 Task: Create a task in Outlook to organize a team building event. Set the start date to August 12, 2023, the due date to September 12, 2023, and priority to High. Include detailed instructions and attach the 'teambuild.ppt' file.
Action: Mouse moved to (18, 158)
Screenshot: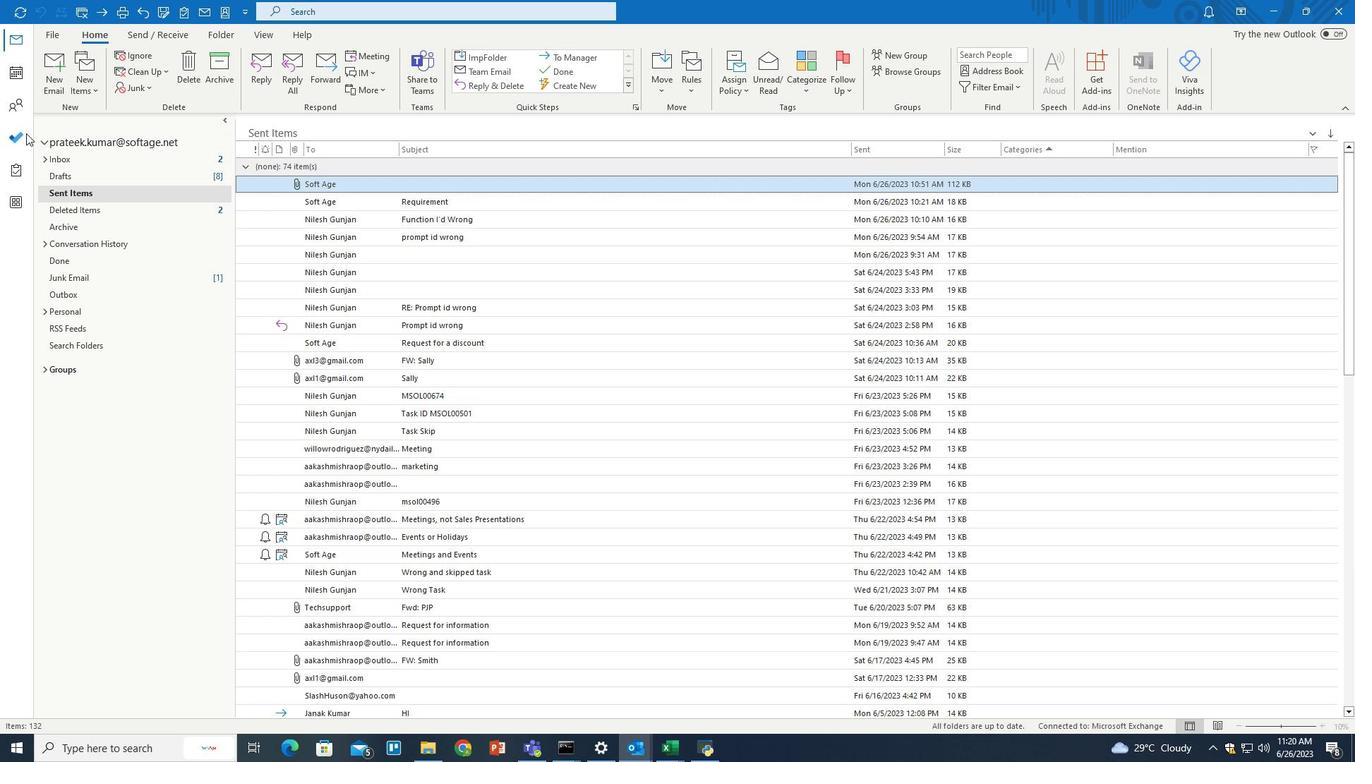 
Action: Mouse pressed left at (18, 158)
Screenshot: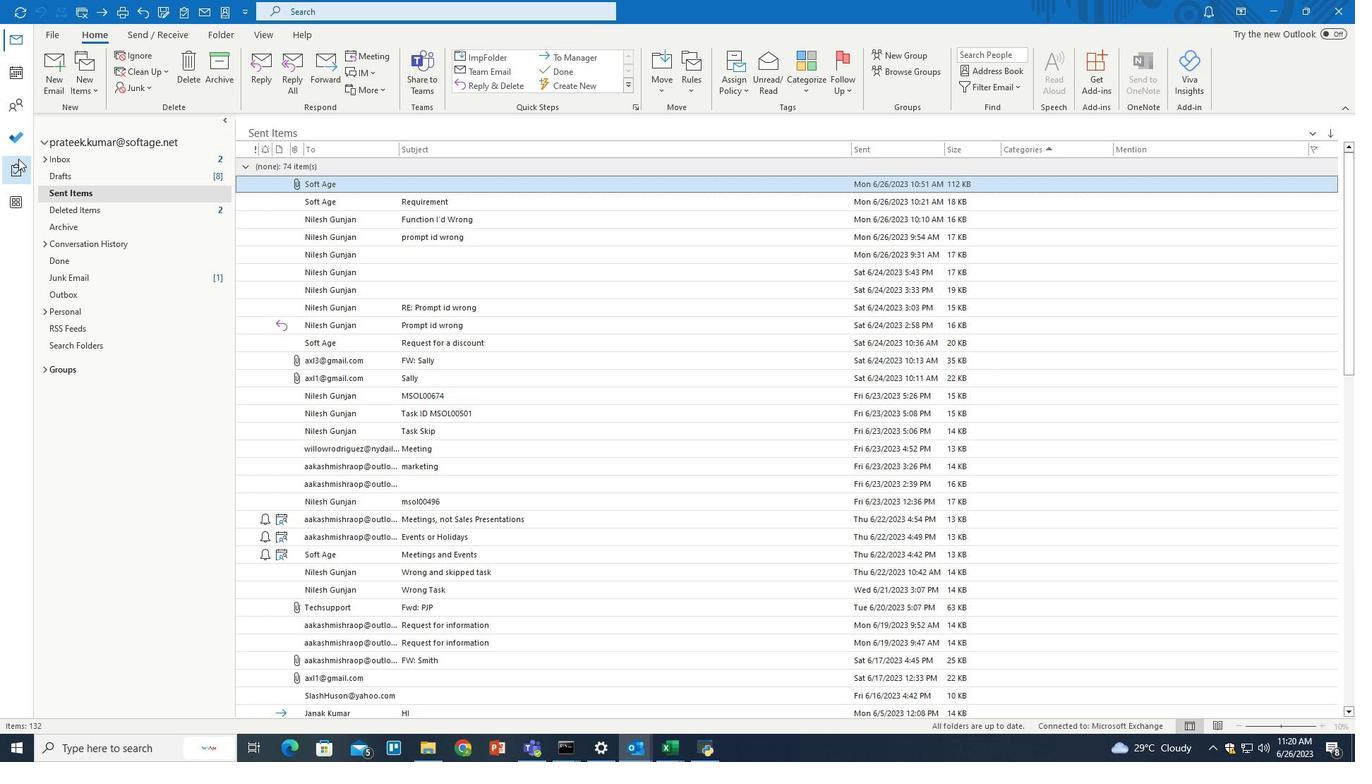 
Action: Mouse moved to (47, 64)
Screenshot: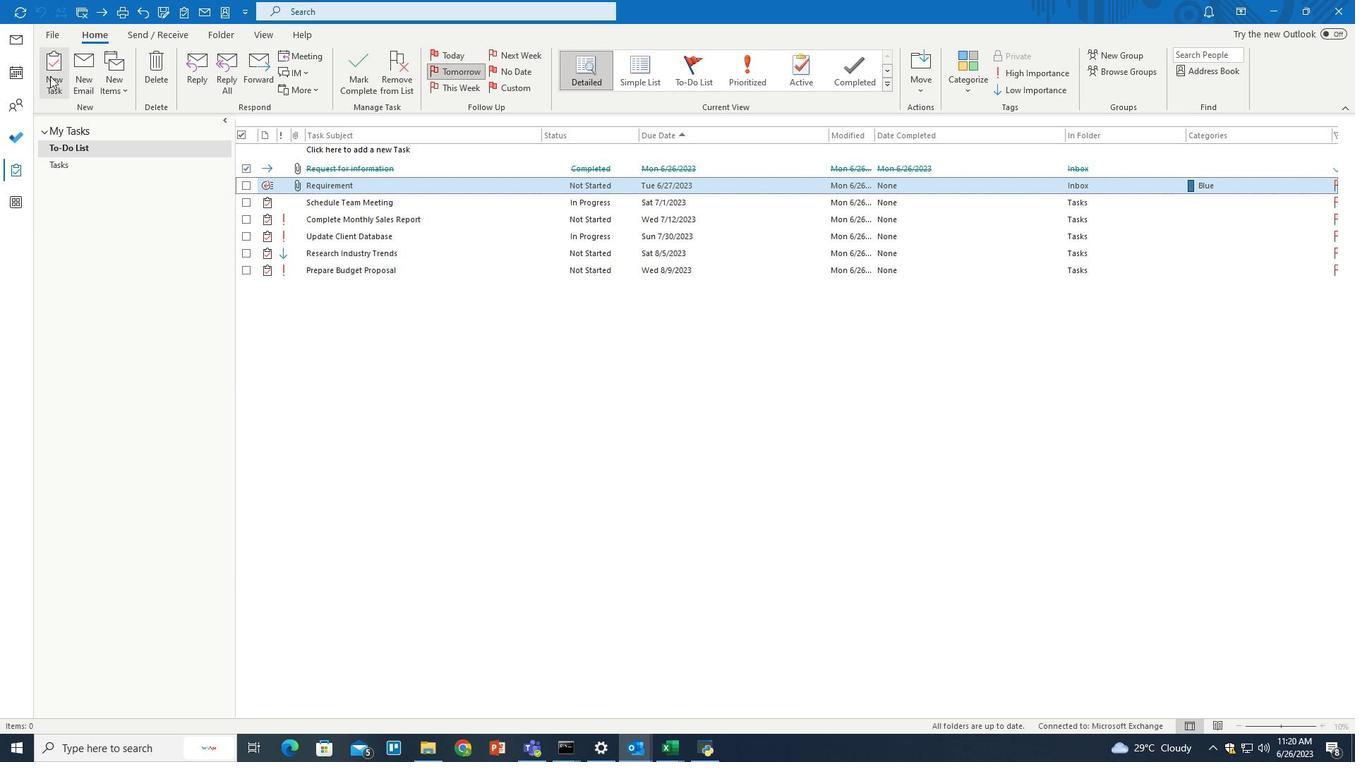 
Action: Mouse pressed left at (47, 64)
Screenshot: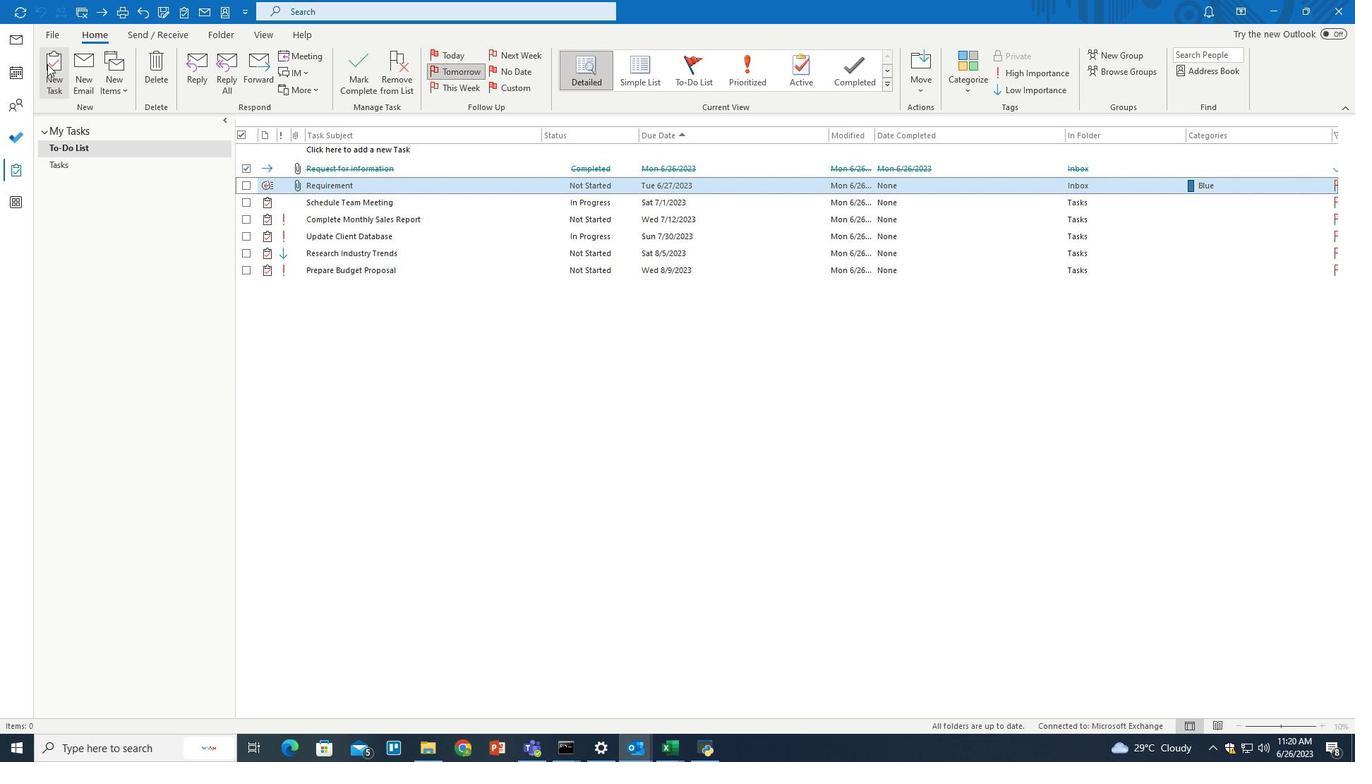 
Action: Mouse moved to (124, 145)
Screenshot: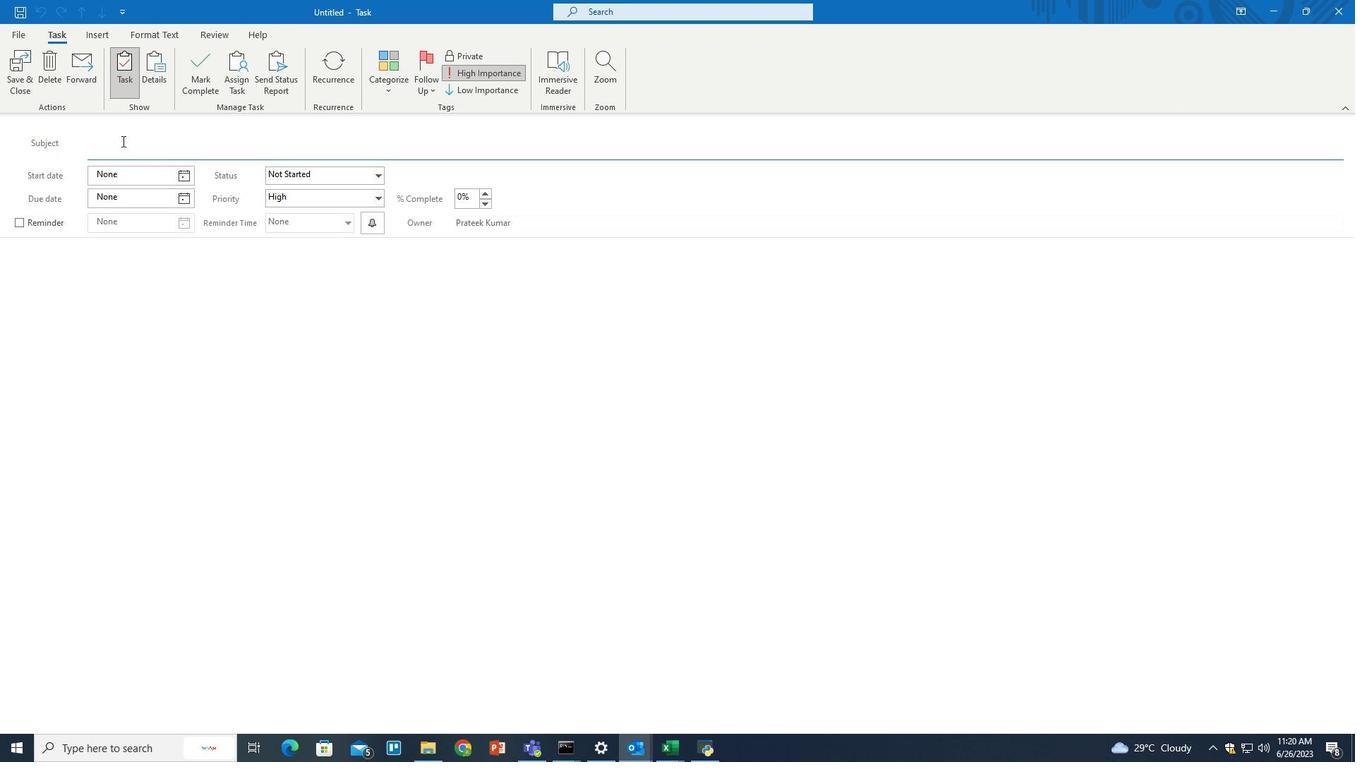 
Action: Mouse pressed left at (124, 145)
Screenshot: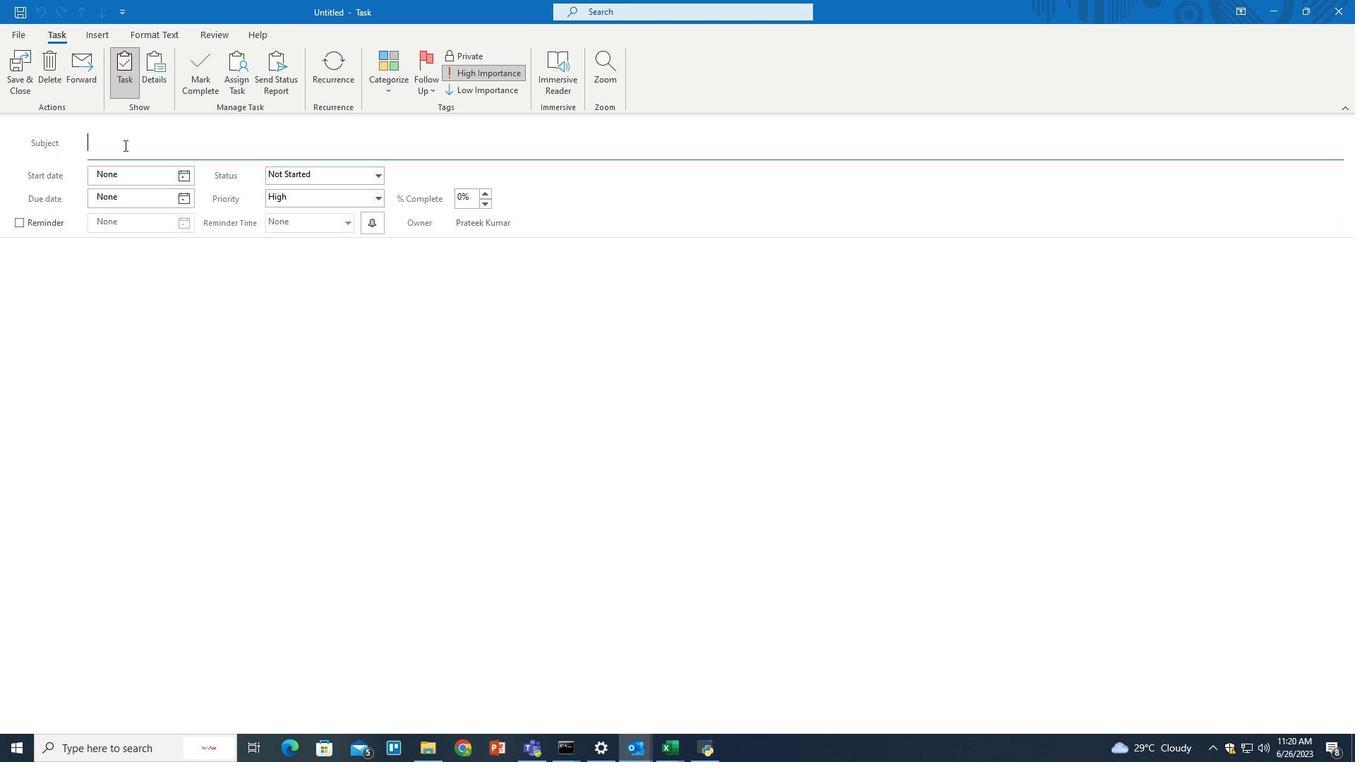 
Action: Mouse moved to (118, 147)
Screenshot: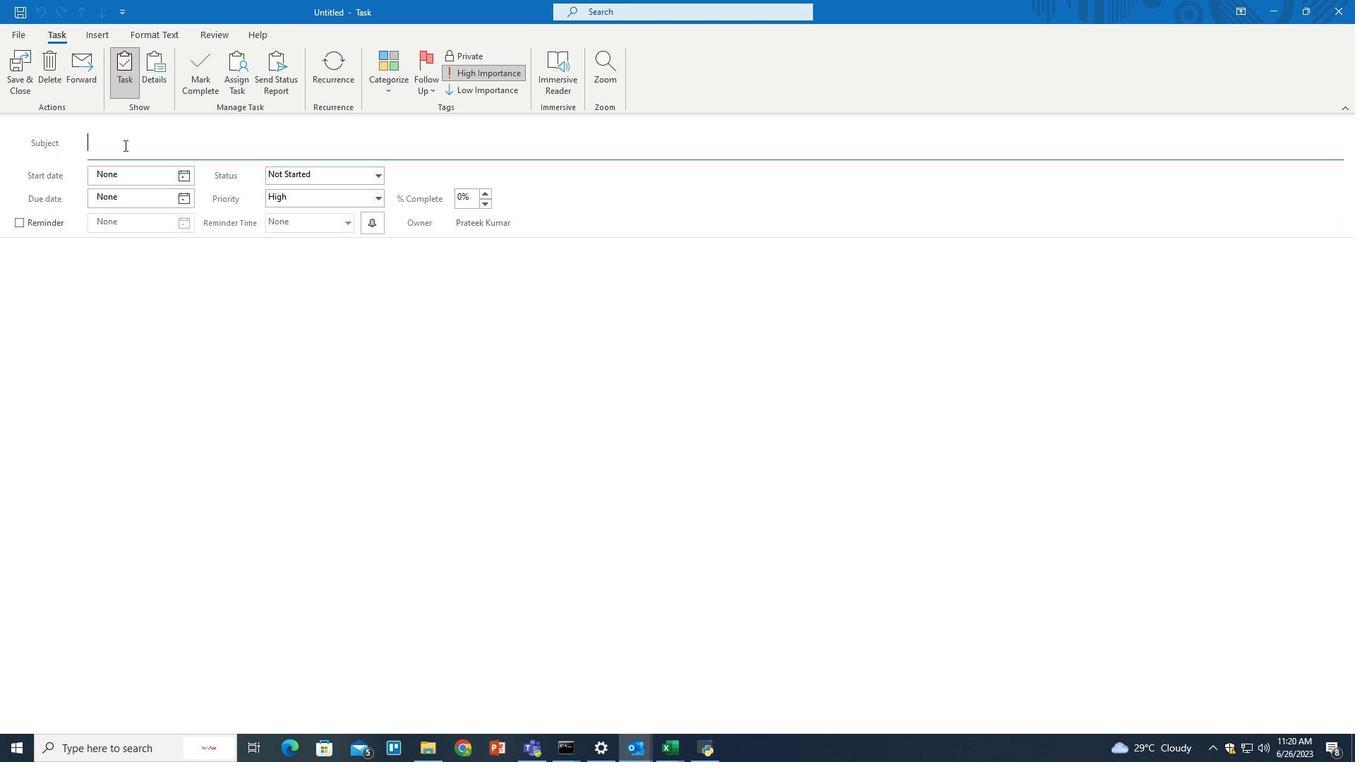 
Action: Key pressed <Key.shift>Organize<Key.space><Key.shift>Team<Key.space><Key.shift>Building<Key.space><Key.shift>Event
Screenshot: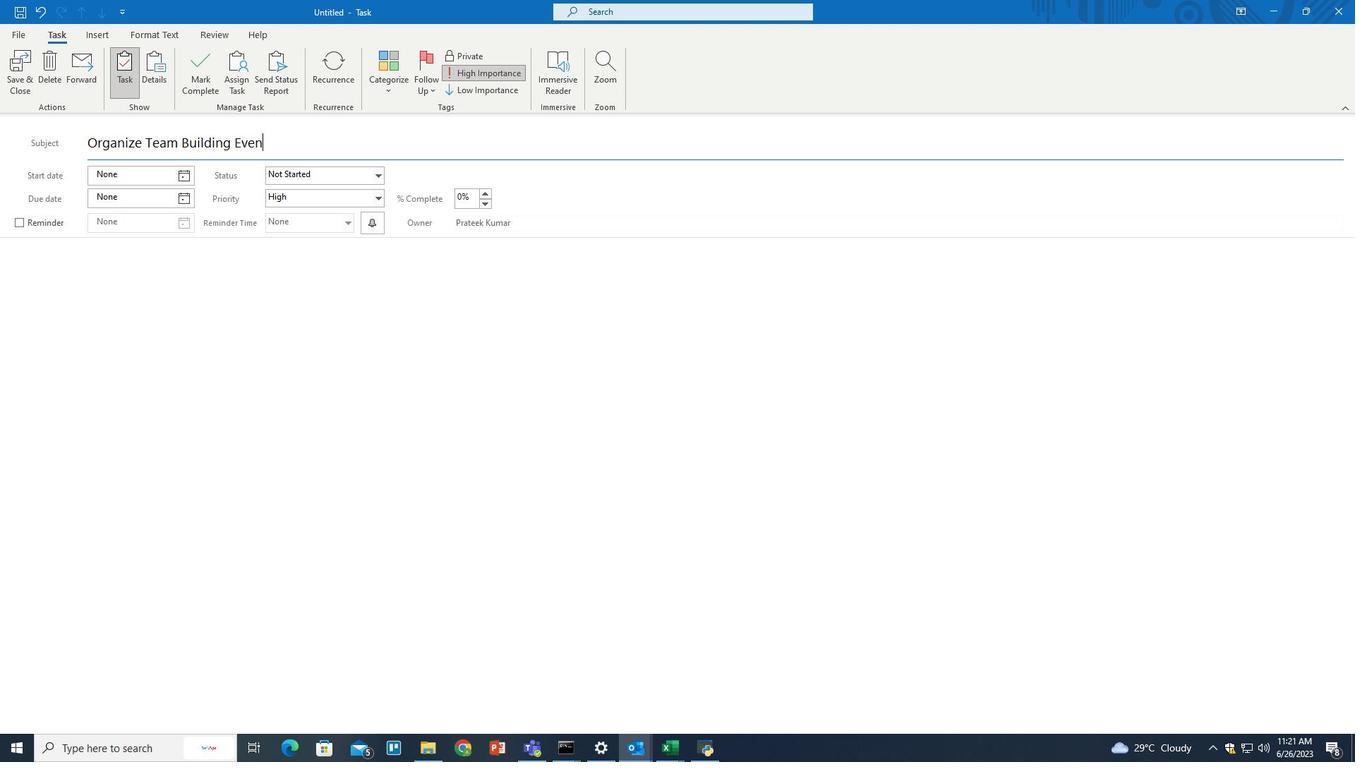 
Action: Mouse moved to (140, 278)
Screenshot: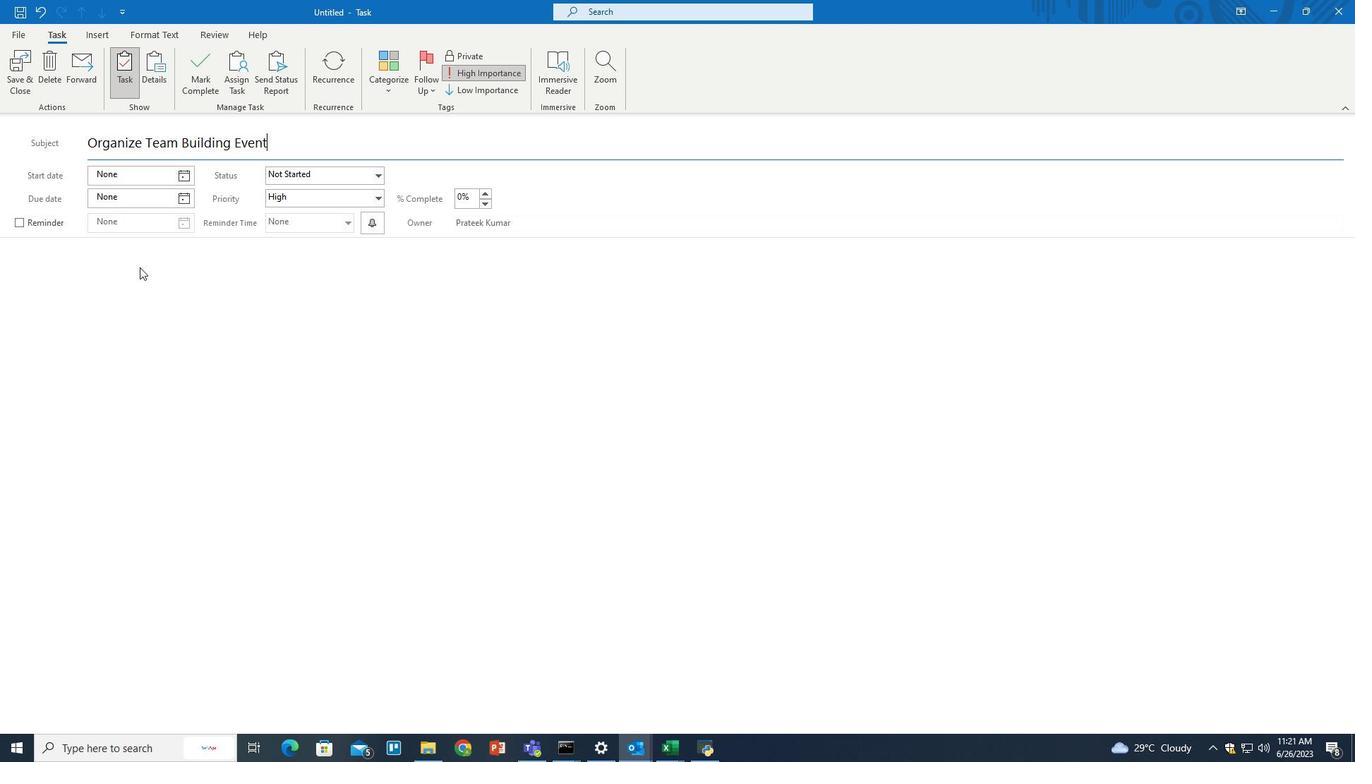 
Action: Mouse pressed left at (140, 278)
Screenshot: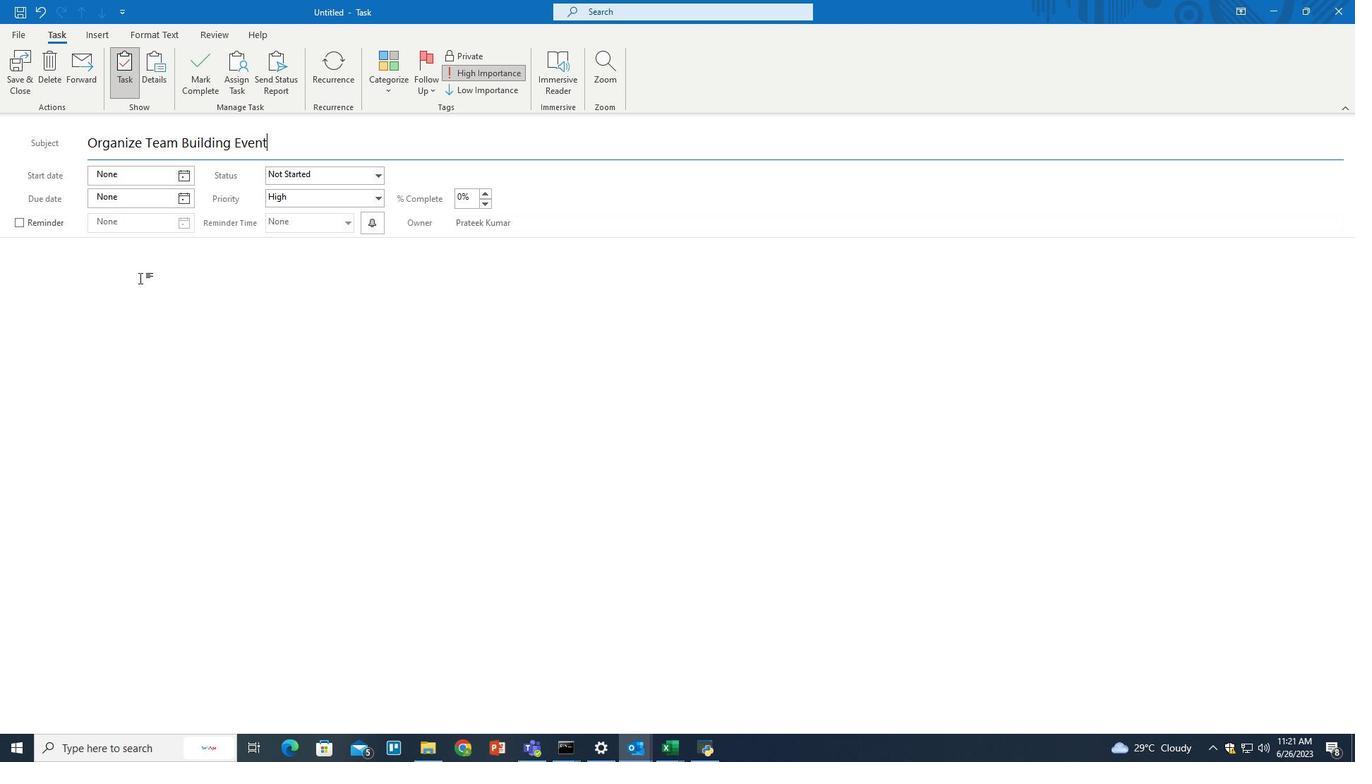 
Action: Key pressed <Key.shift>Plan<Key.space>and<Key.space>execute<Key.space>a<Key.space>team<Key.space>building<Key.space>event<Key.space>to<Key.space>foster<Key.space>camaraderie<Key.space>and<Key.space>collaboration<Key.space>among<Key.space>team<Key.space>members.<Key.space><Key.shift>Research<Key.space>an<Key.backspace>ctivities,<Key.space>book<Key.space>venue,<Key.space>and<Key.space>communicate<Key.space>event<Key.space>details.
Screenshot: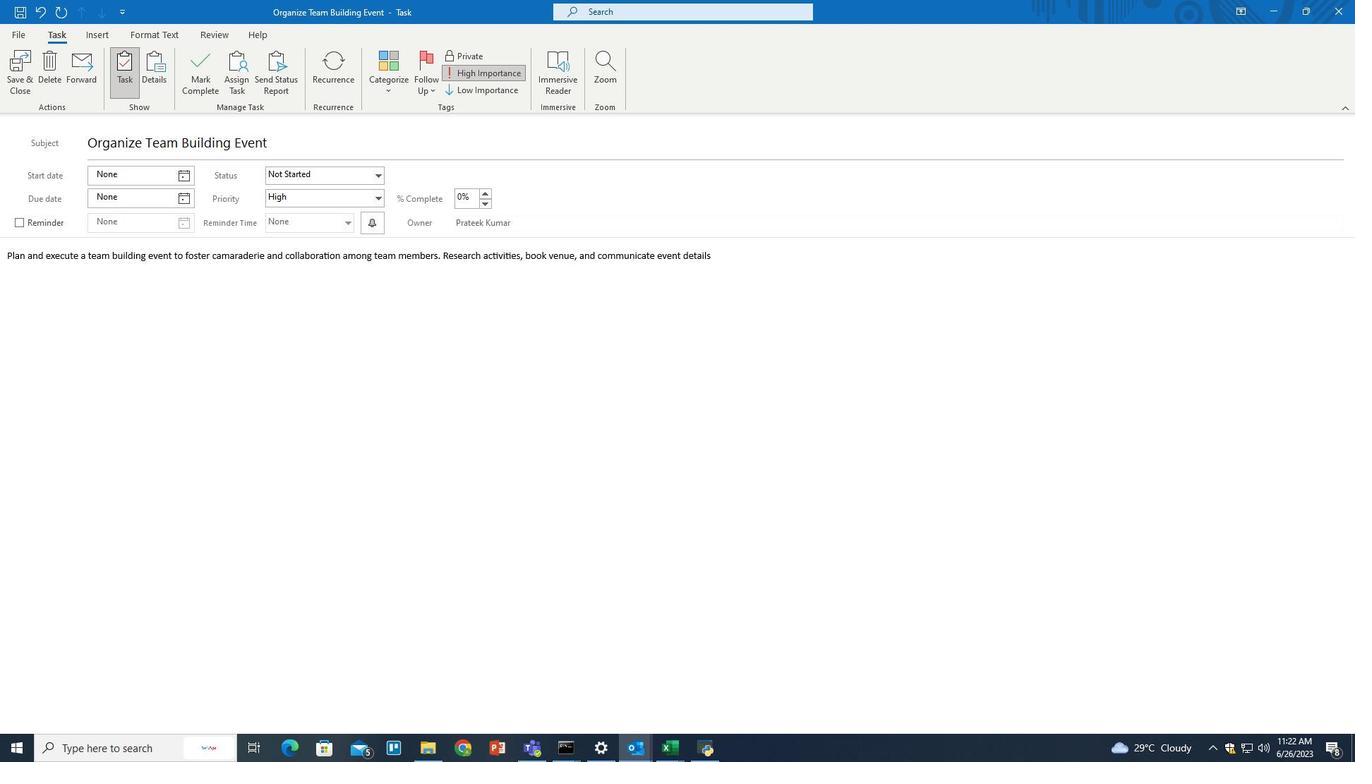 
Action: Mouse moved to (181, 175)
Screenshot: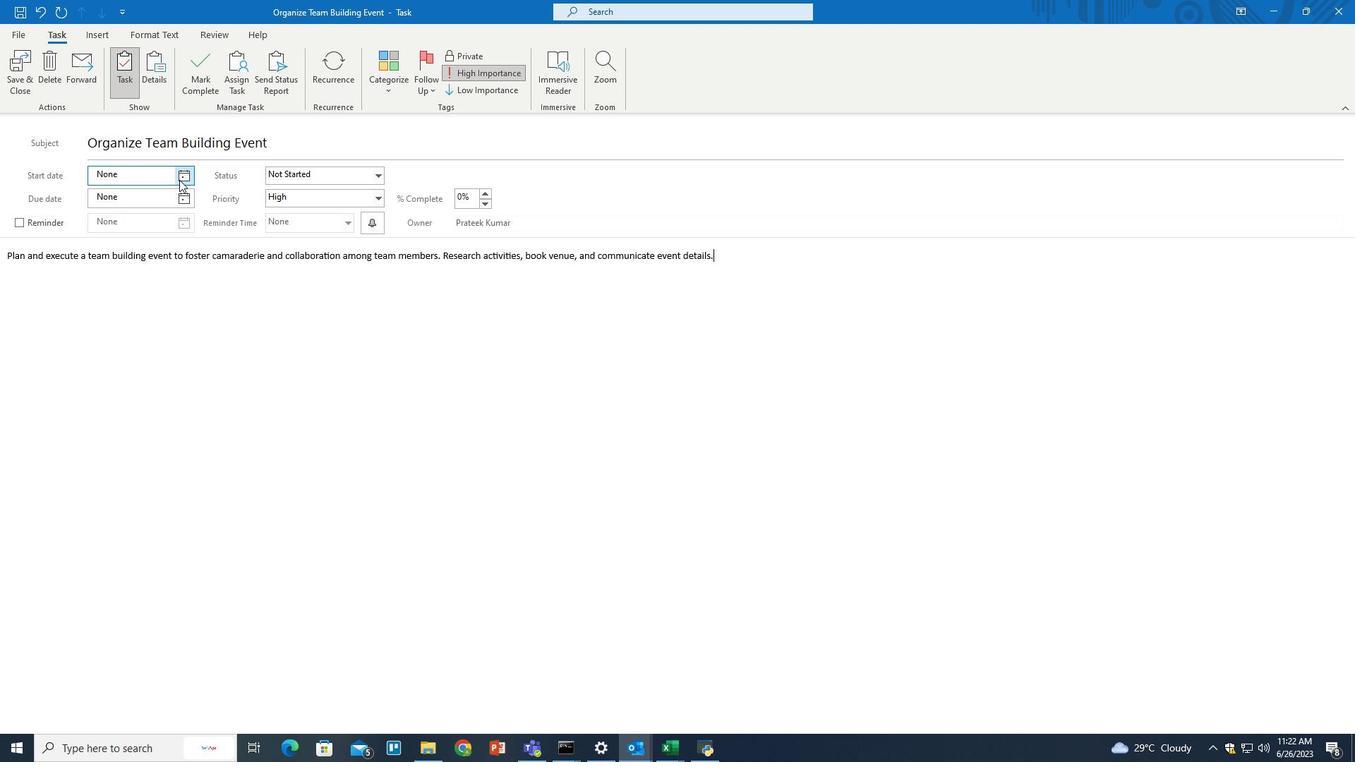 
Action: Mouse pressed left at (181, 175)
Screenshot: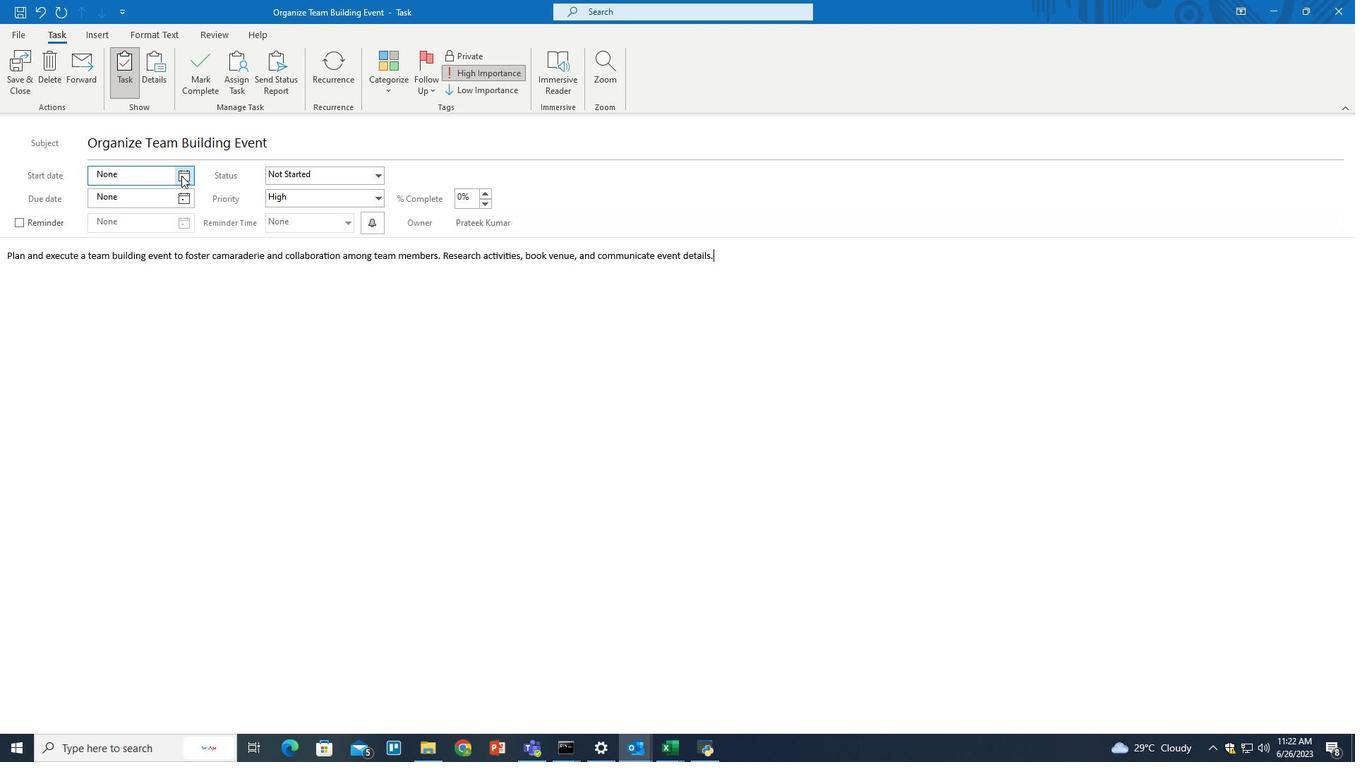 
Action: Mouse moved to (185, 197)
Screenshot: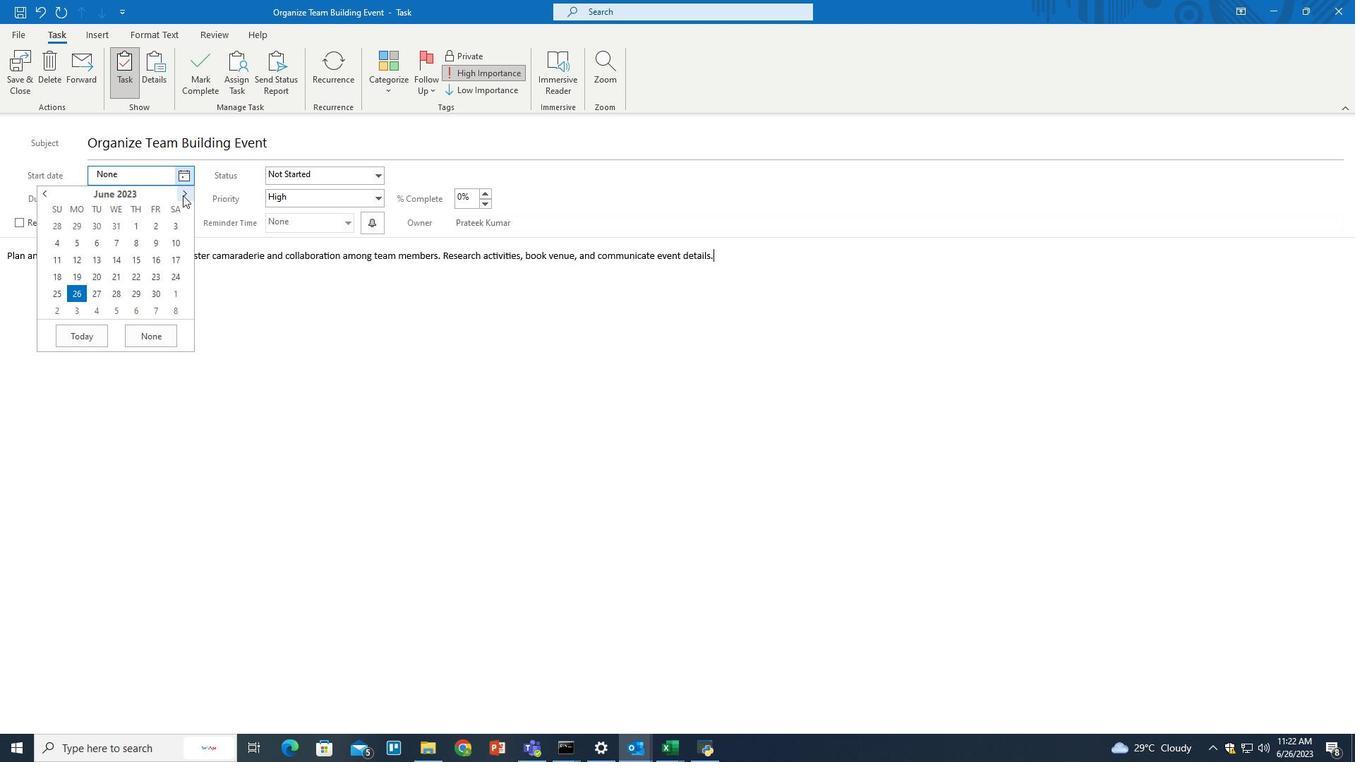 
Action: Mouse pressed left at (185, 197)
Screenshot: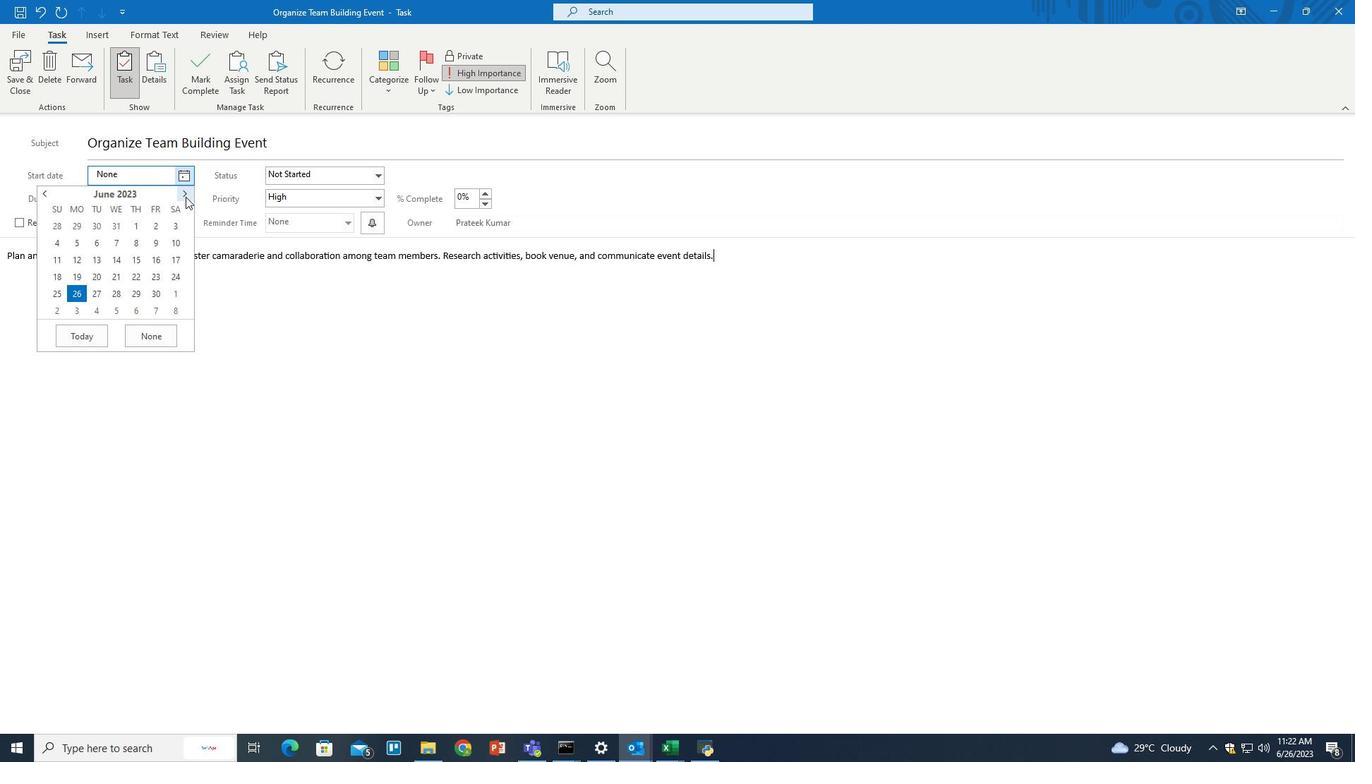 
Action: Mouse pressed left at (185, 197)
Screenshot: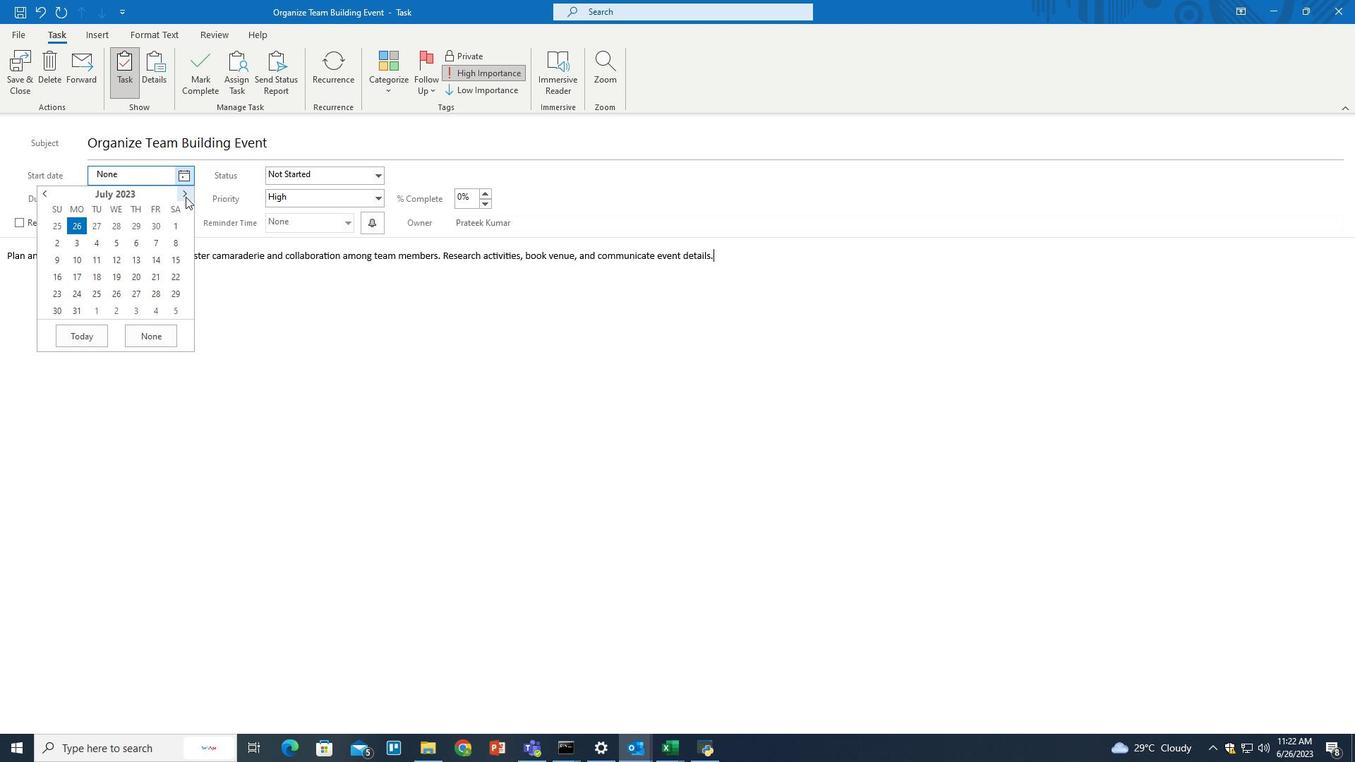 
Action: Mouse moved to (172, 239)
Screenshot: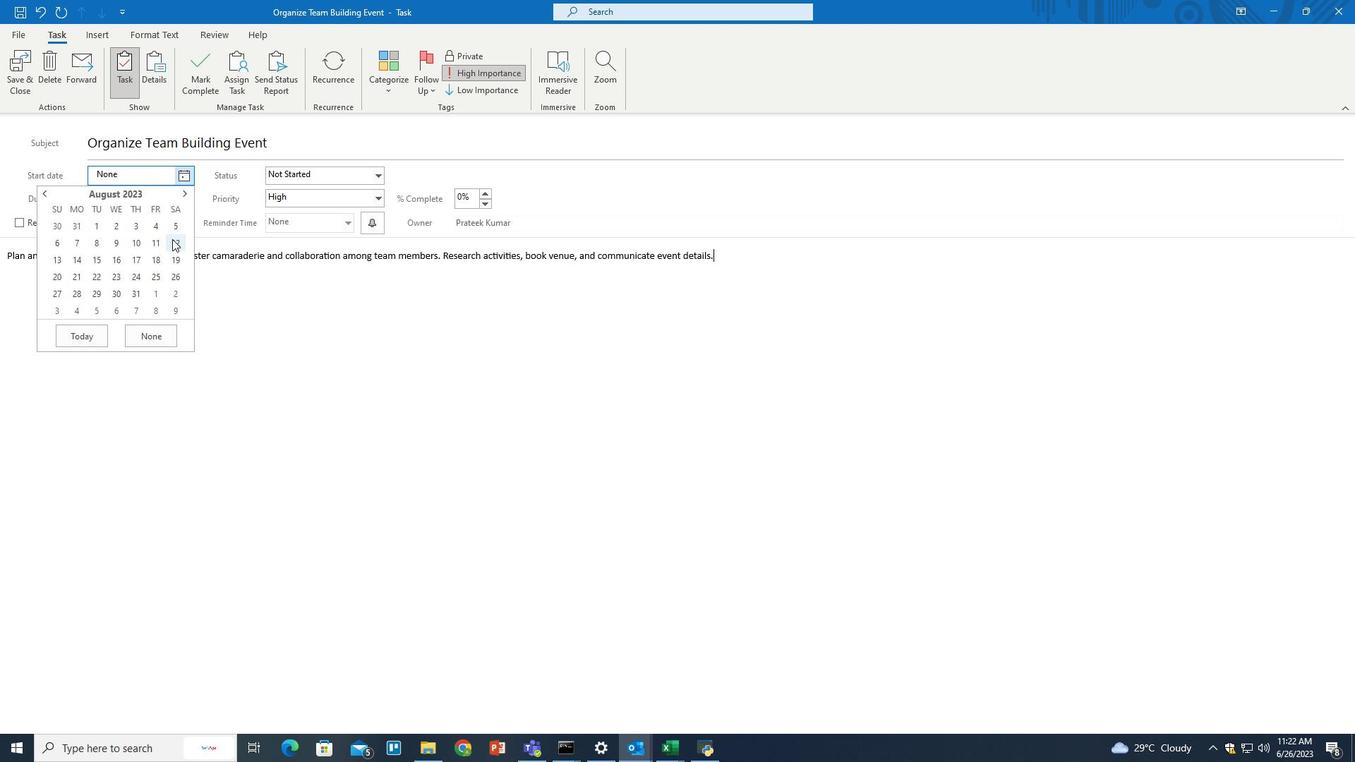 
Action: Mouse pressed left at (172, 239)
Screenshot: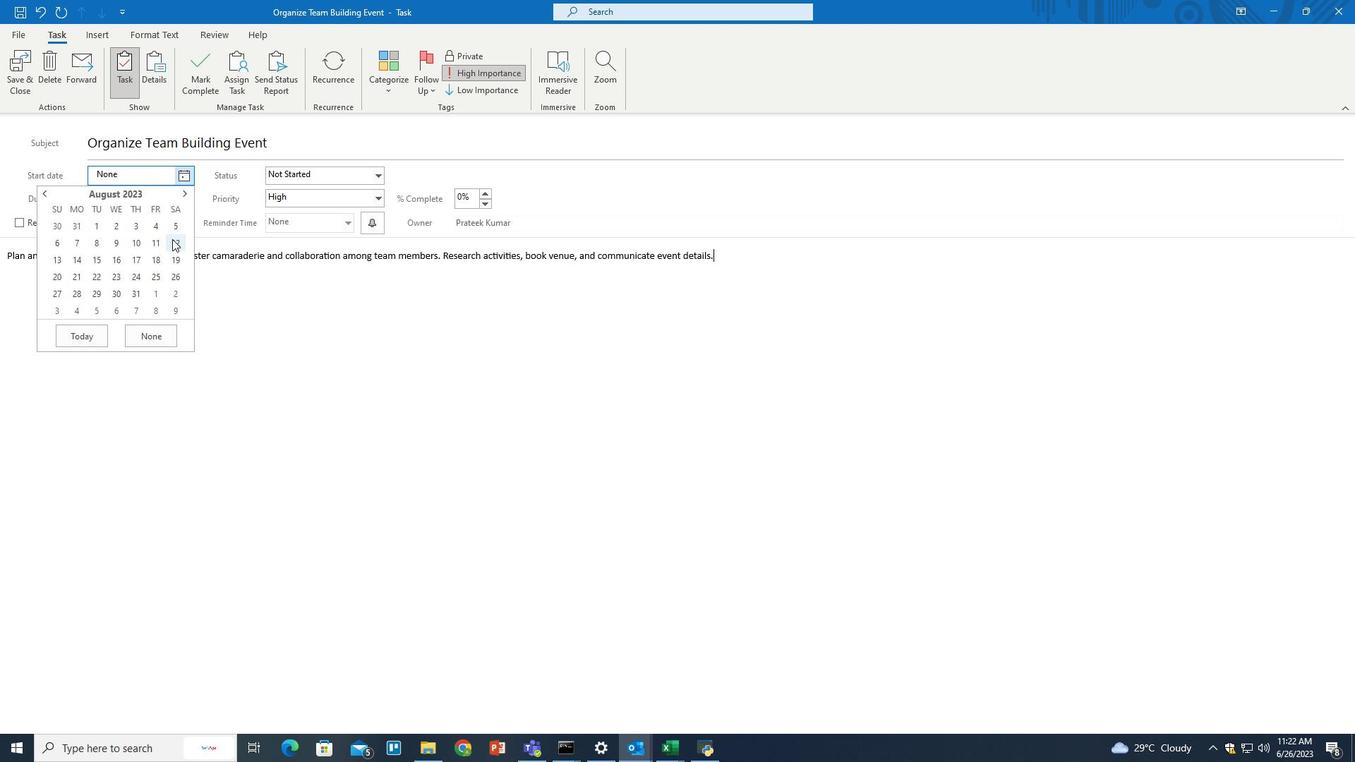 
Action: Mouse moved to (185, 198)
Screenshot: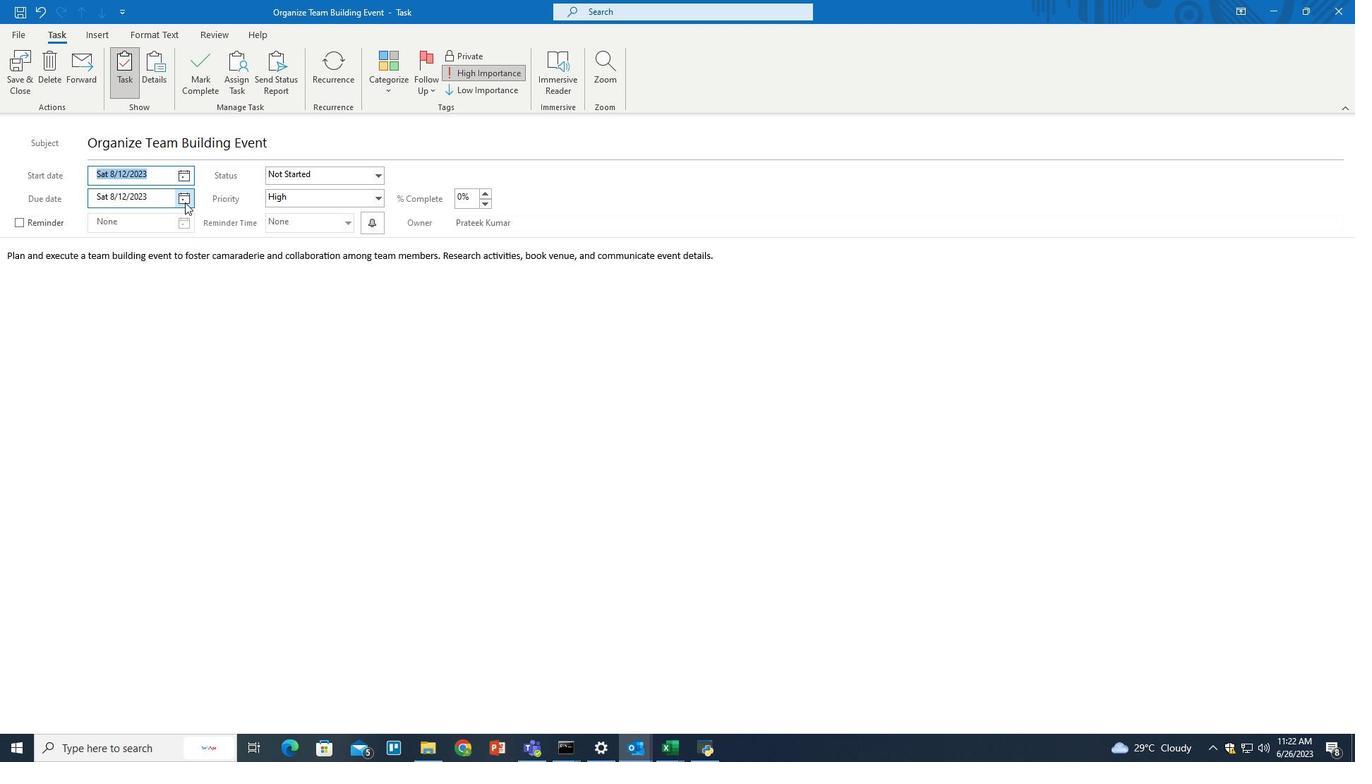 
Action: Mouse pressed left at (185, 198)
Screenshot: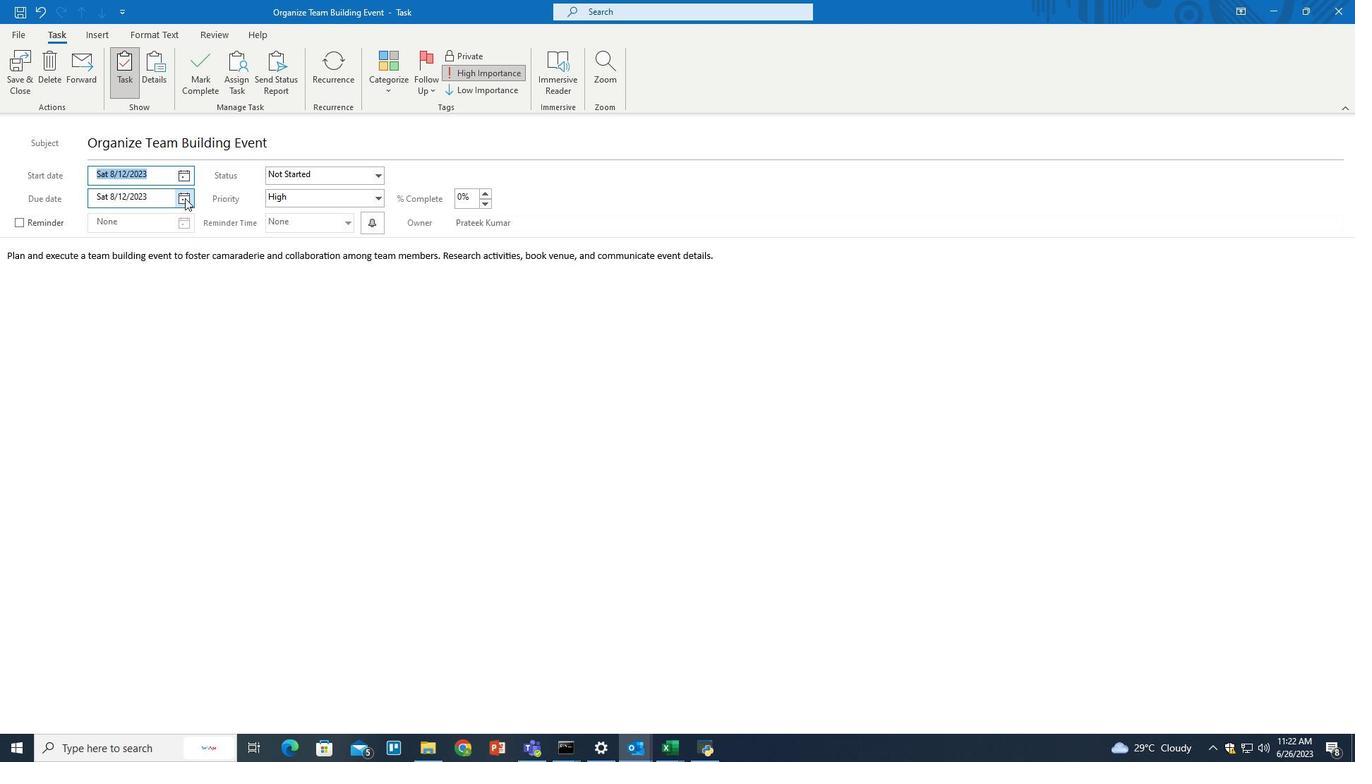 
Action: Mouse moved to (183, 220)
Screenshot: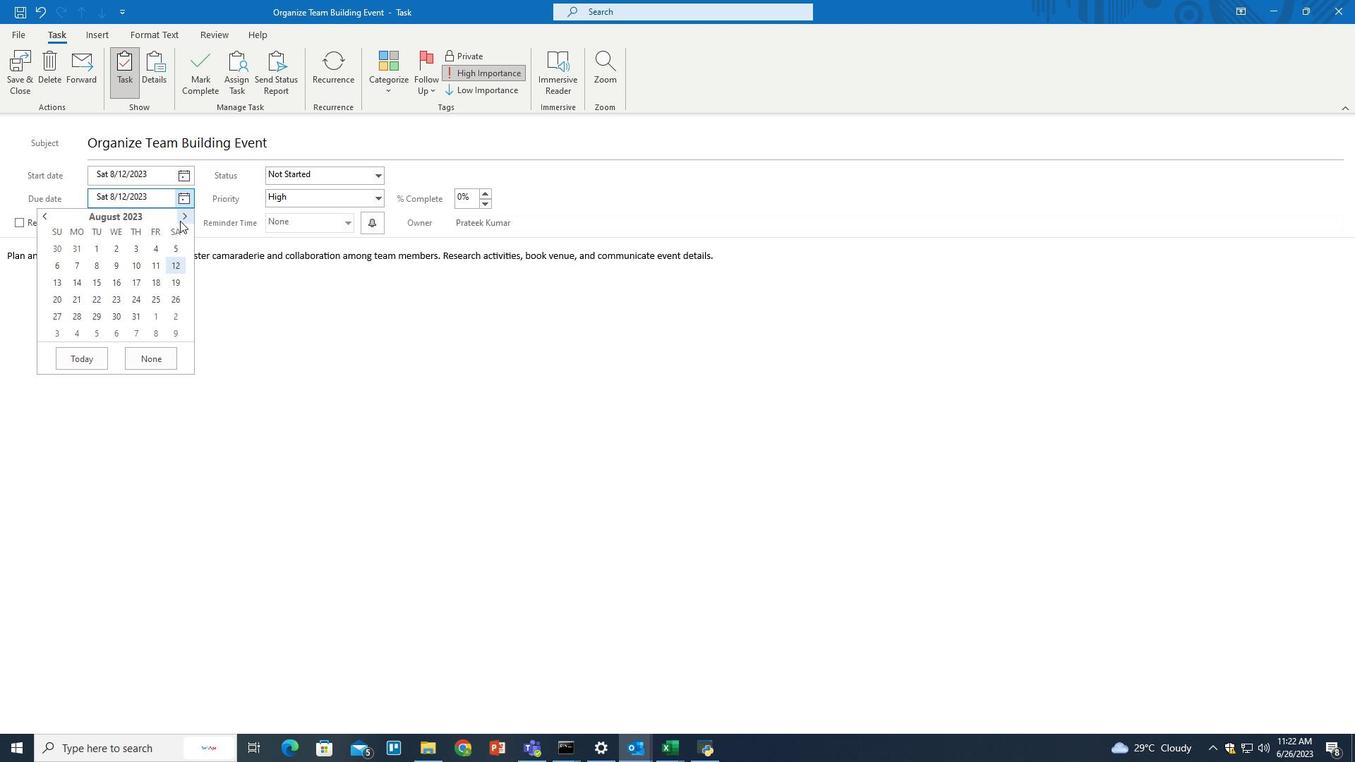
Action: Mouse pressed left at (183, 220)
Screenshot: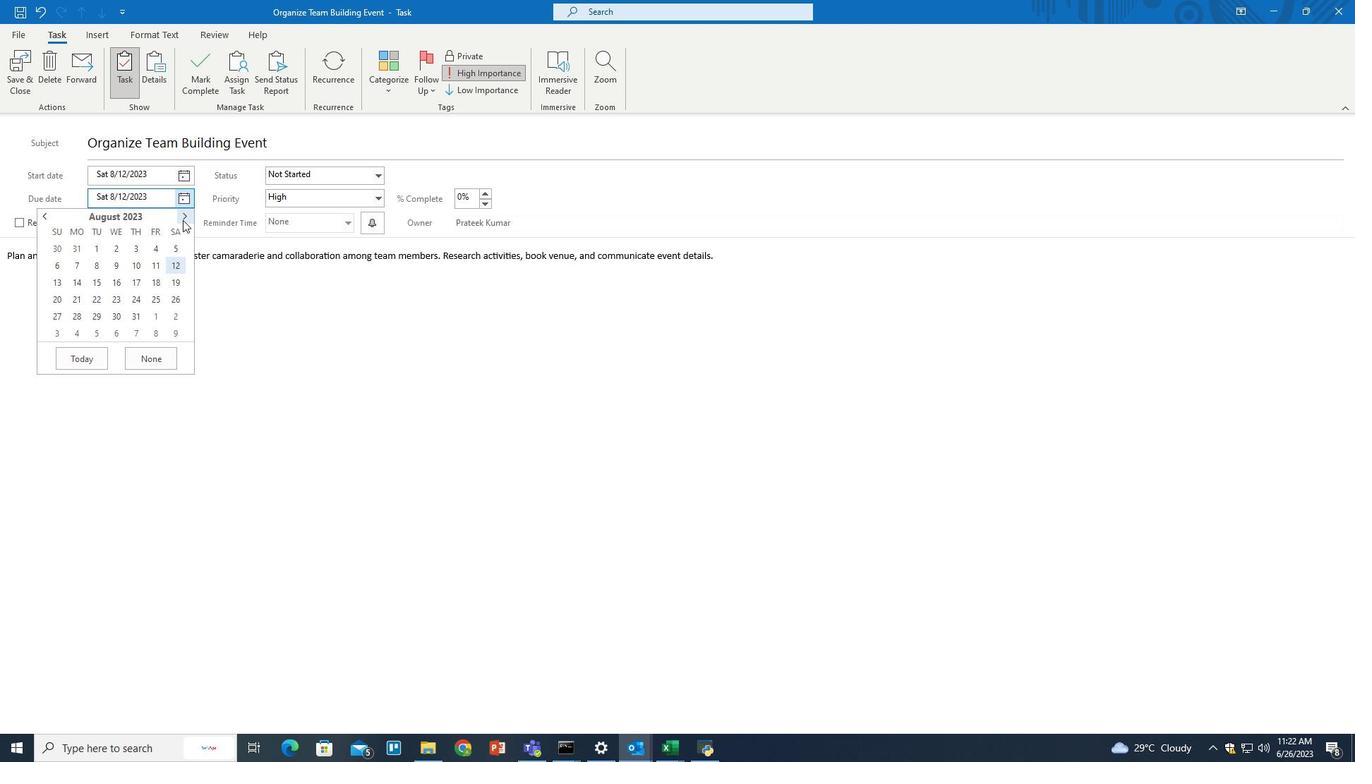 
Action: Mouse moved to (103, 280)
Screenshot: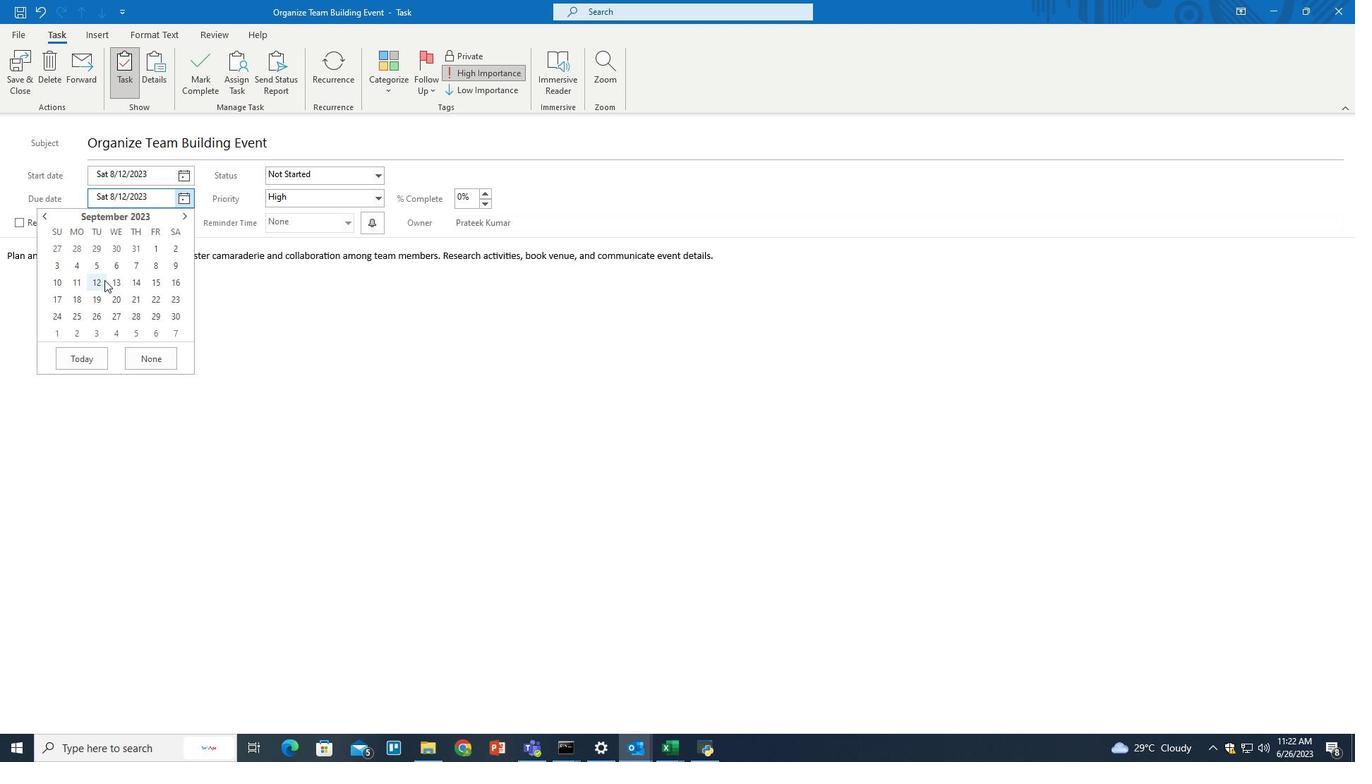 
Action: Mouse pressed left at (103, 280)
Screenshot: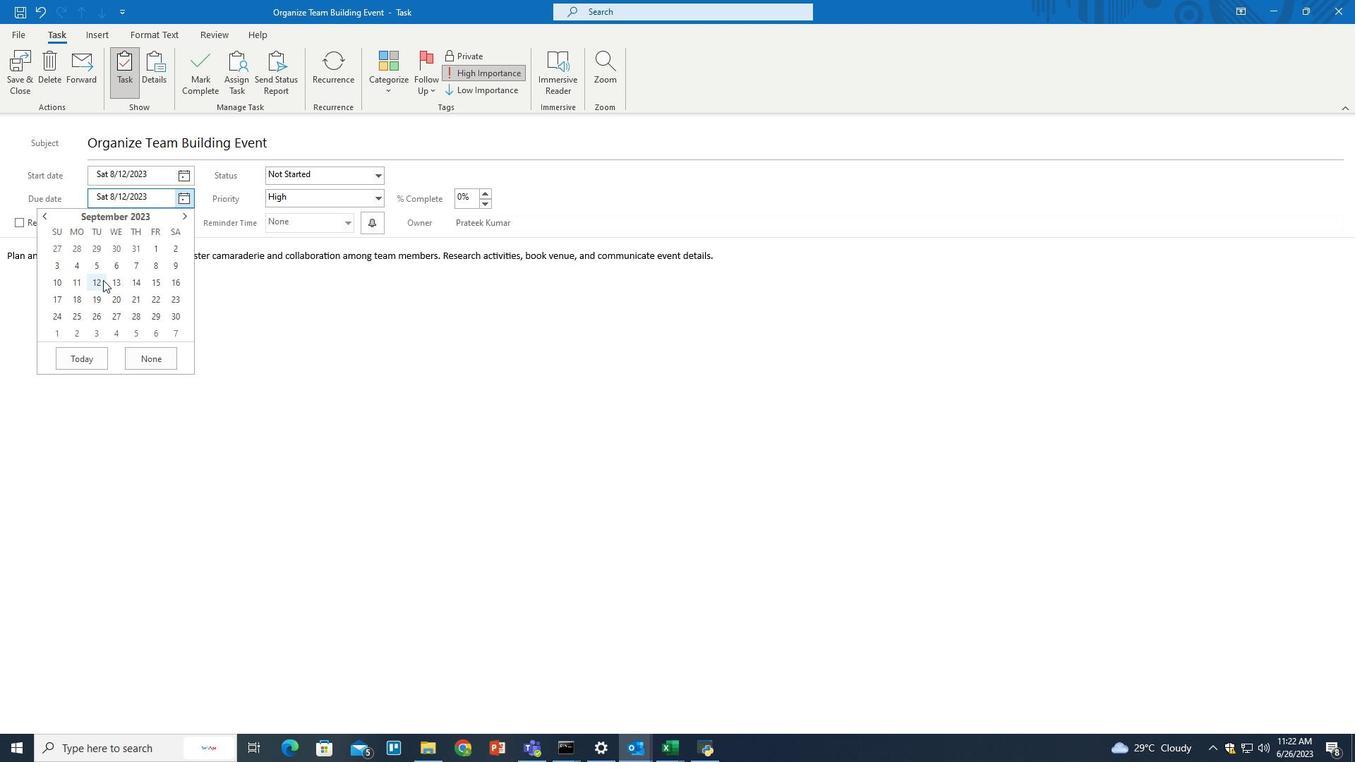 
Action: Mouse moved to (377, 200)
Screenshot: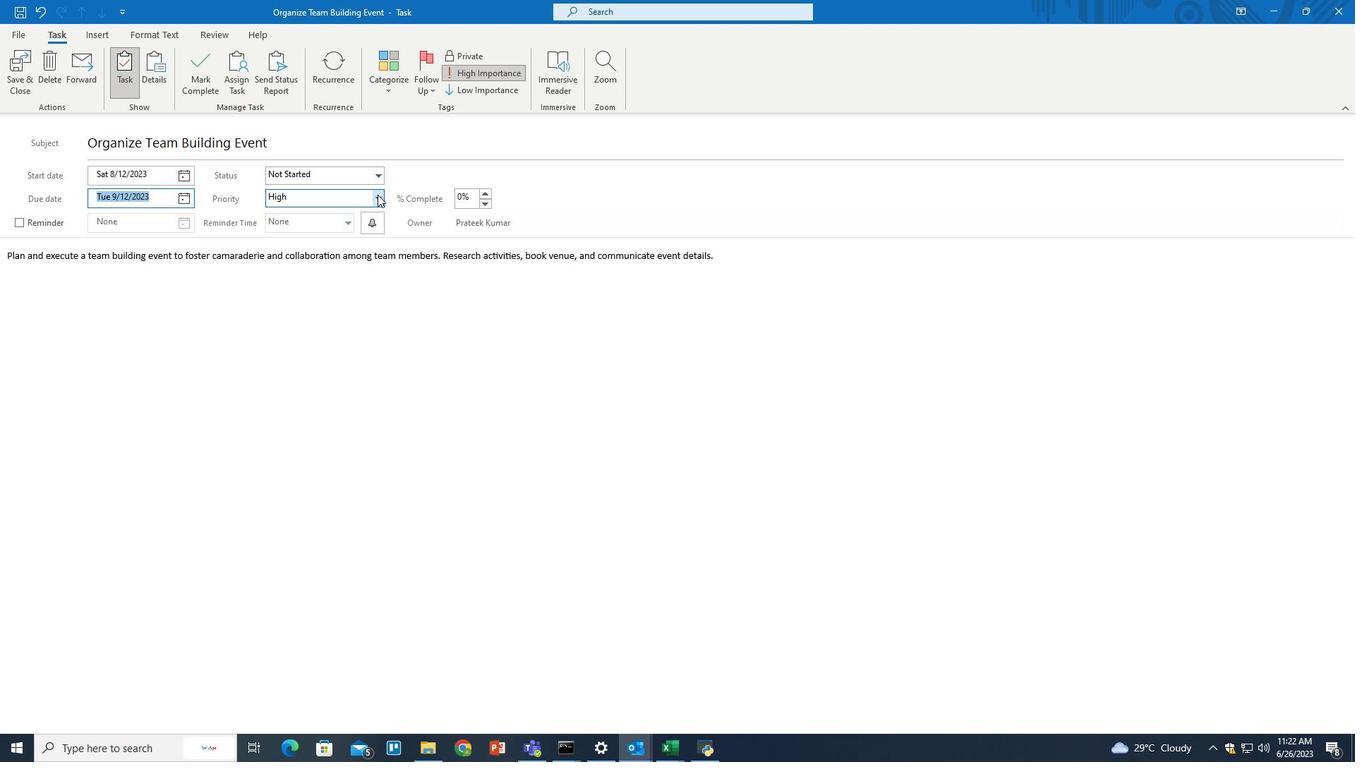 
Action: Mouse pressed left at (377, 200)
Screenshot: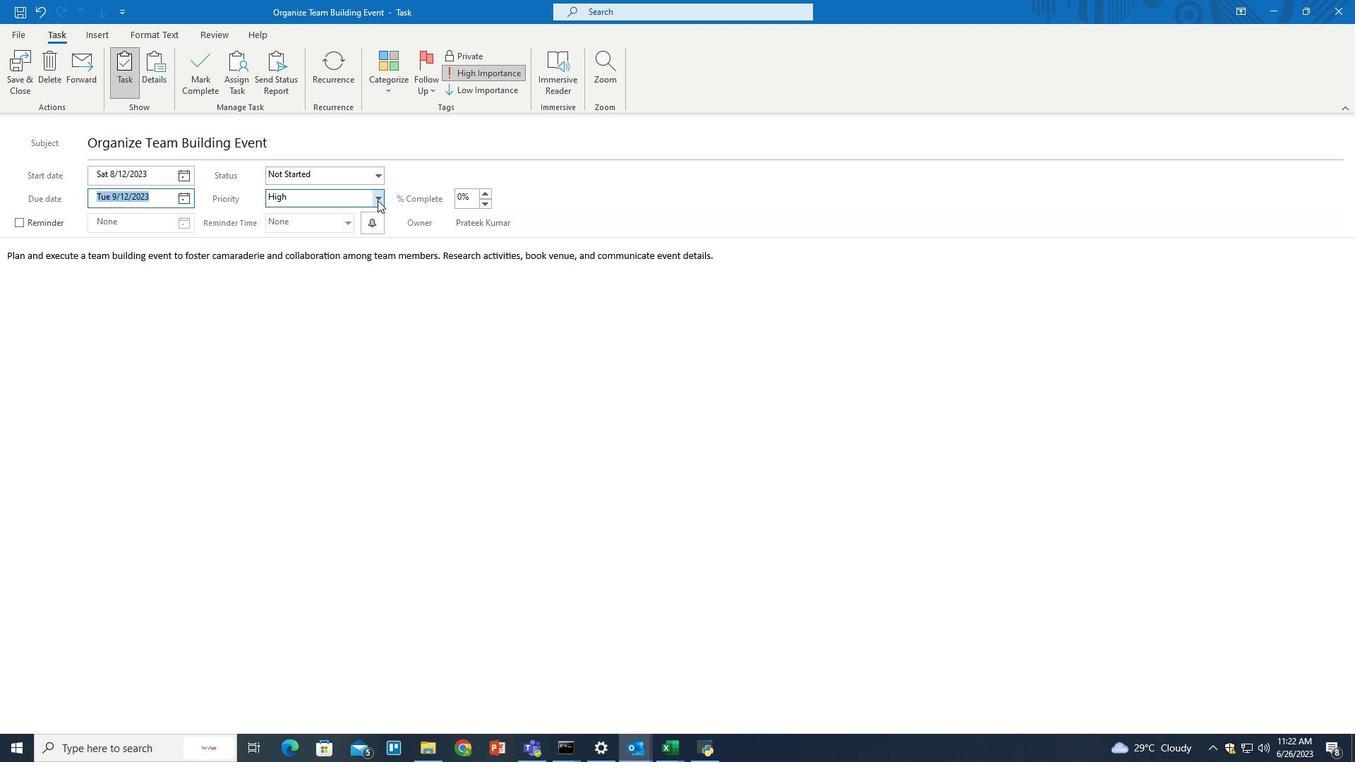 
Action: Mouse moved to (309, 231)
Screenshot: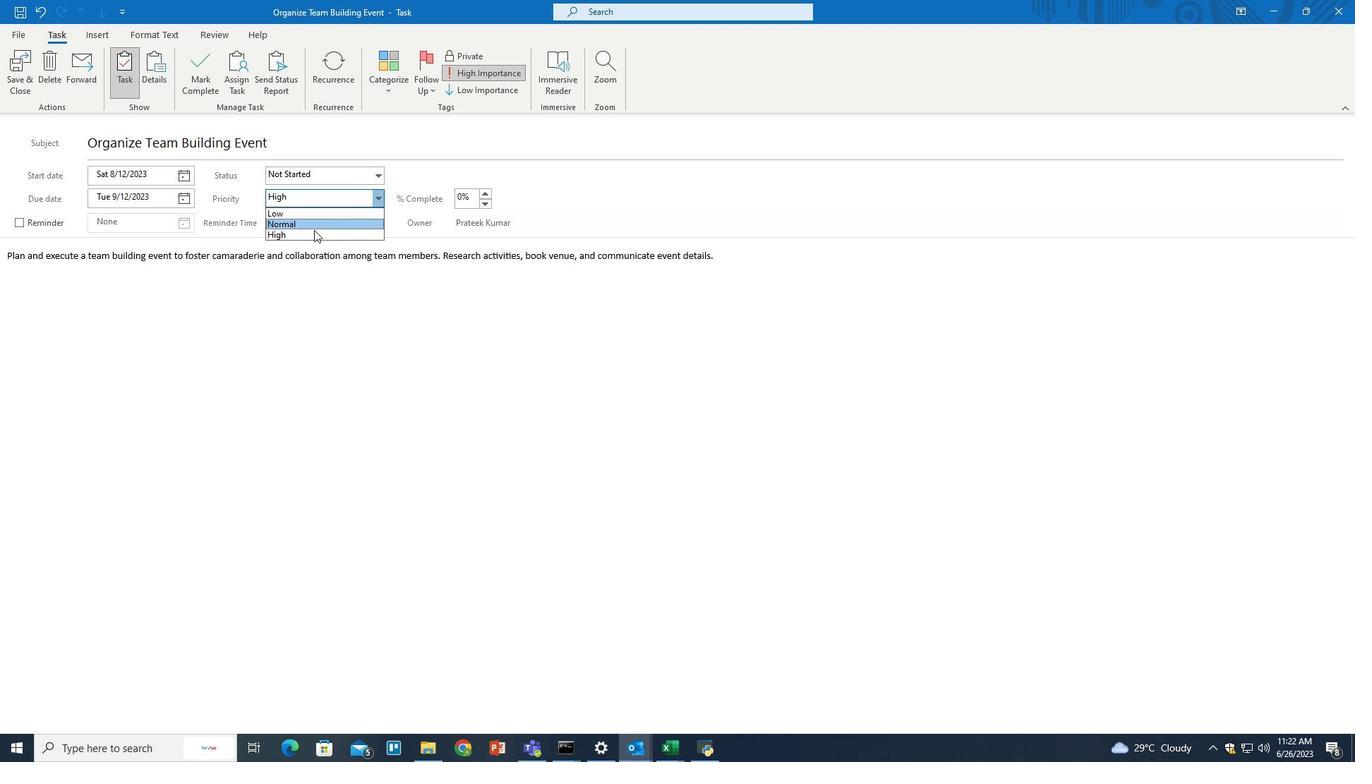 
Action: Mouse pressed left at (309, 231)
Screenshot: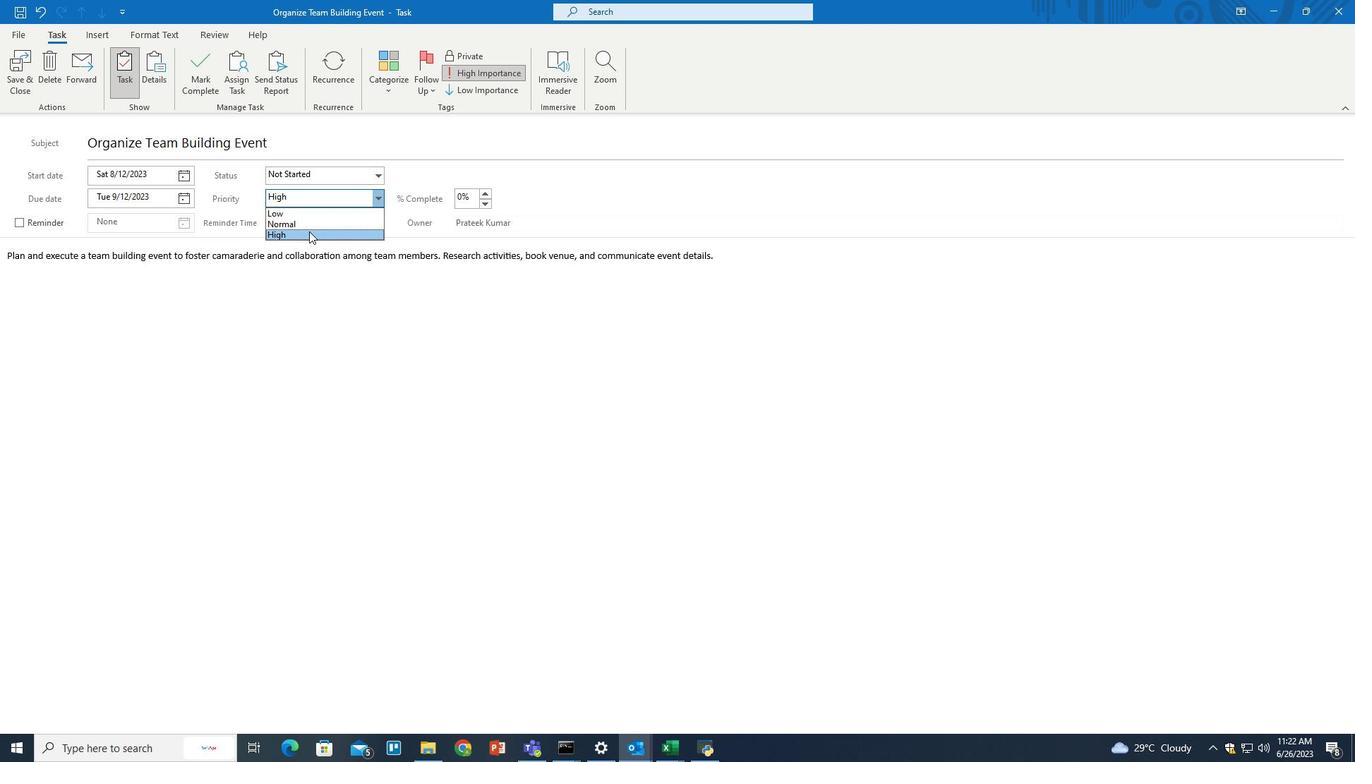 
Action: Mouse moved to (96, 34)
Screenshot: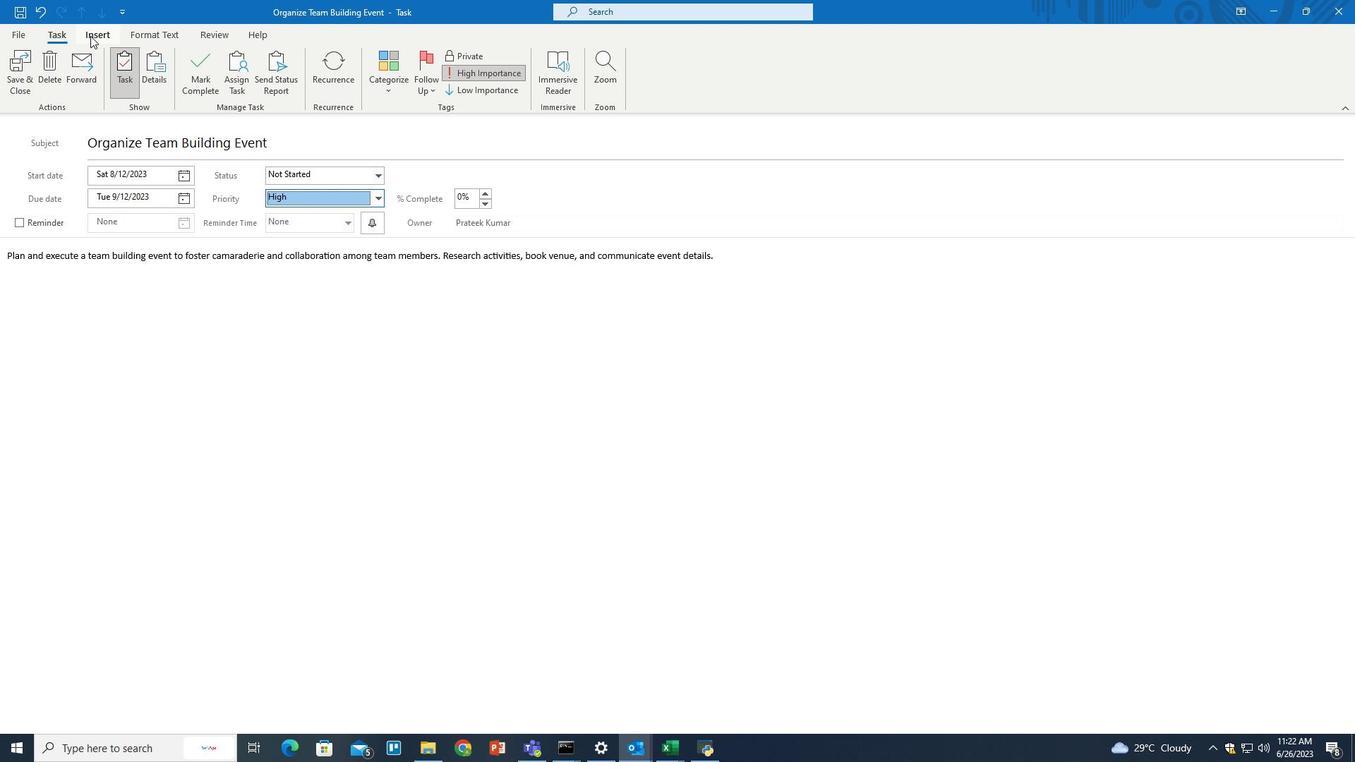 
Action: Mouse pressed left at (96, 34)
Screenshot: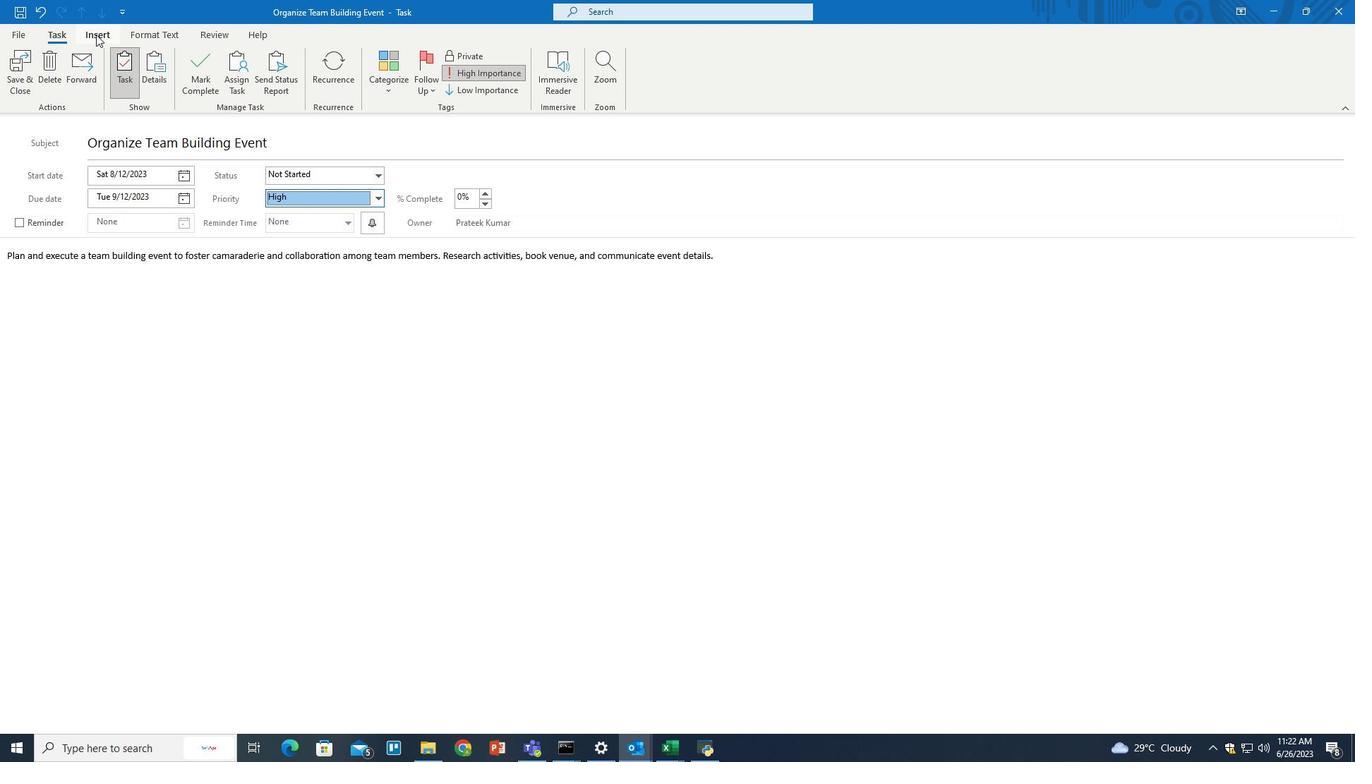 
Action: Mouse moved to (26, 62)
Screenshot: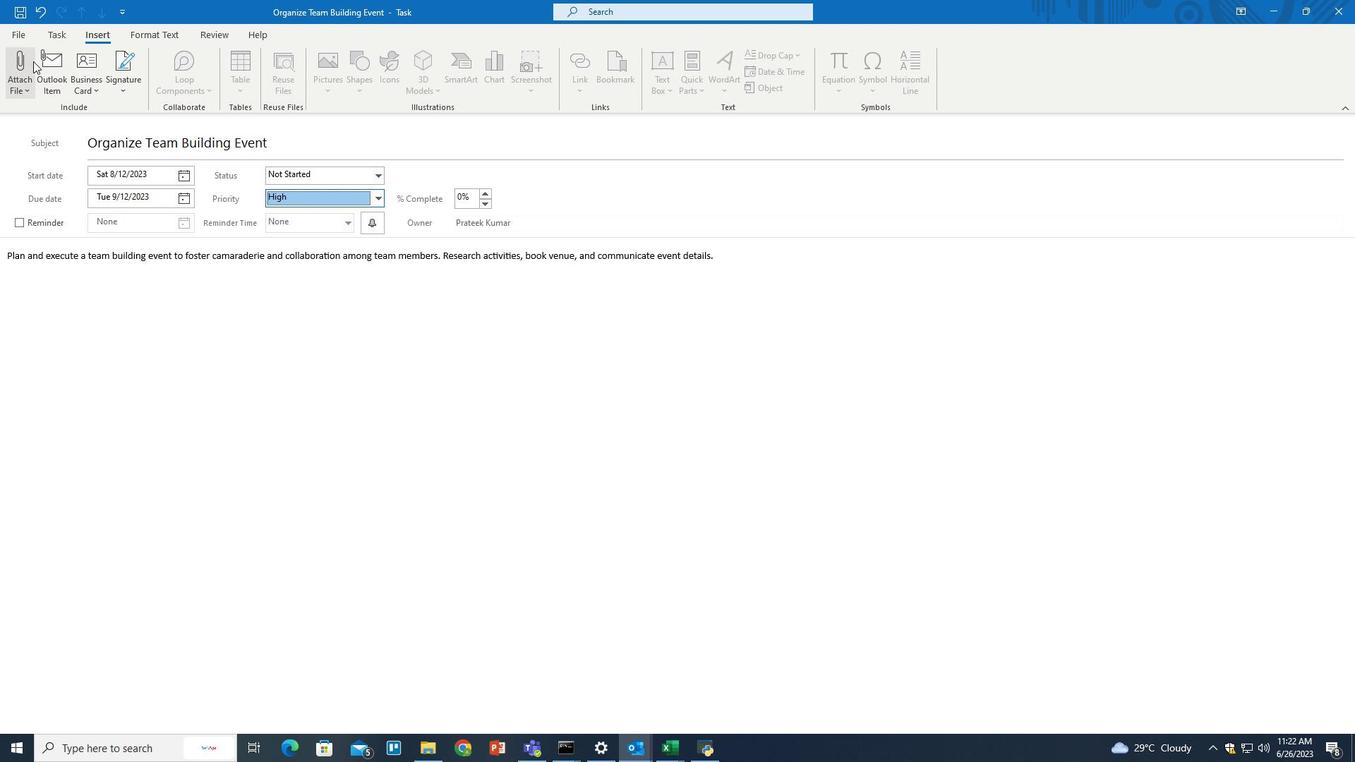 
Action: Mouse pressed left at (26, 62)
Screenshot: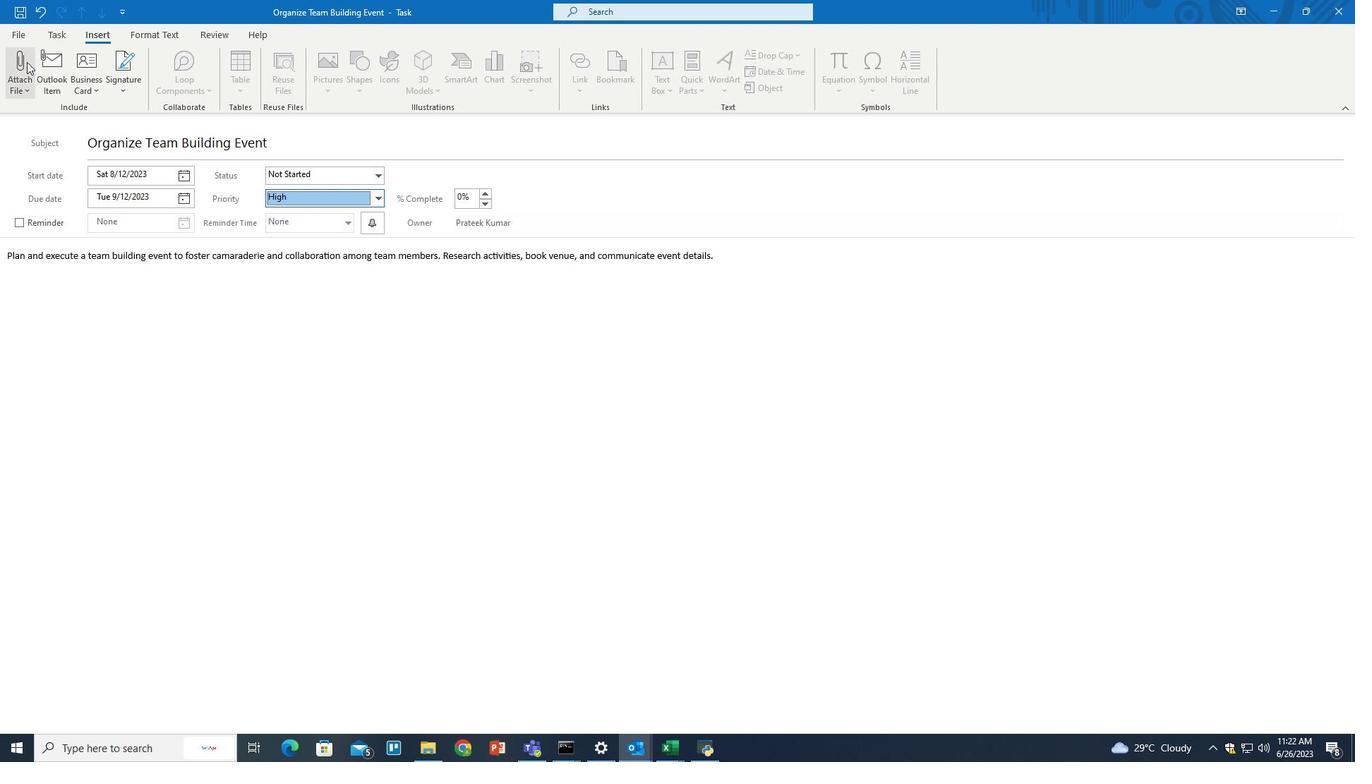 
Action: Mouse moved to (66, 575)
Screenshot: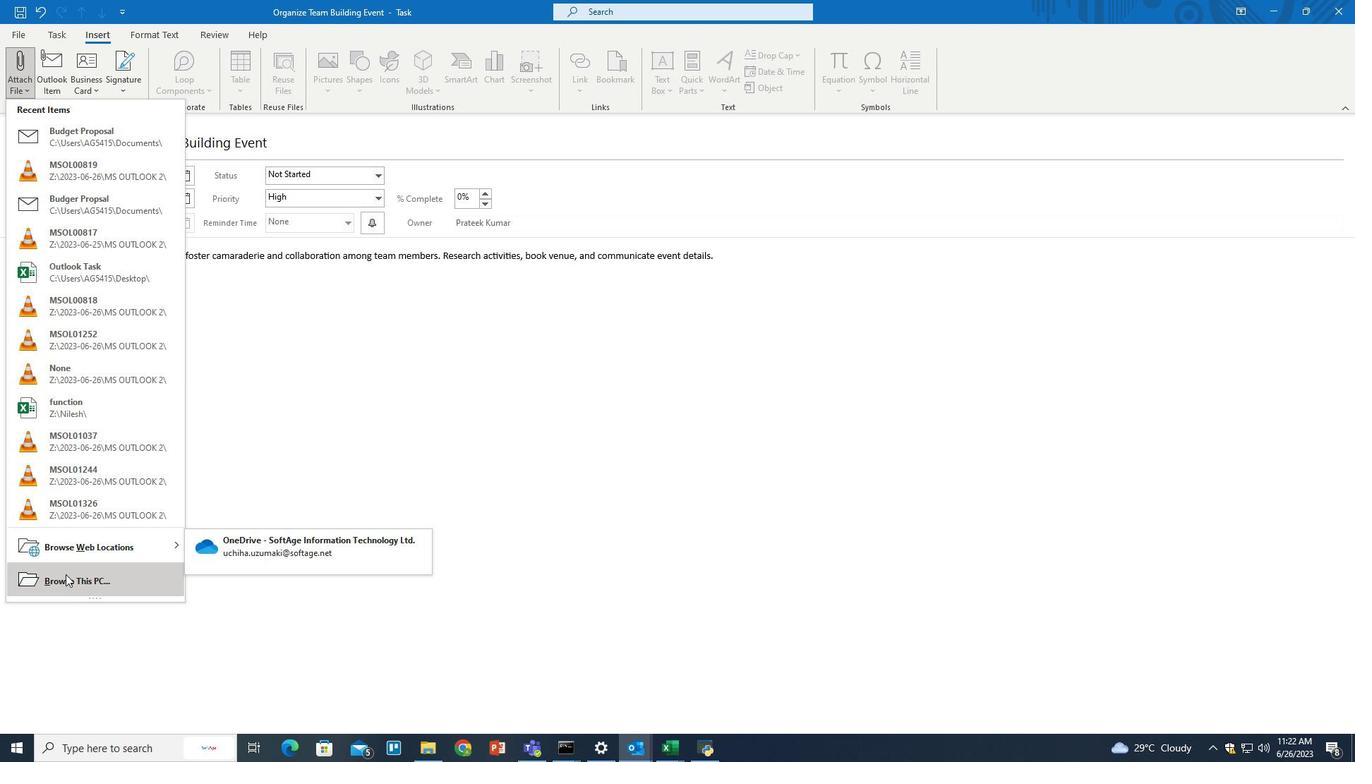 
Action: Mouse pressed left at (66, 575)
Screenshot: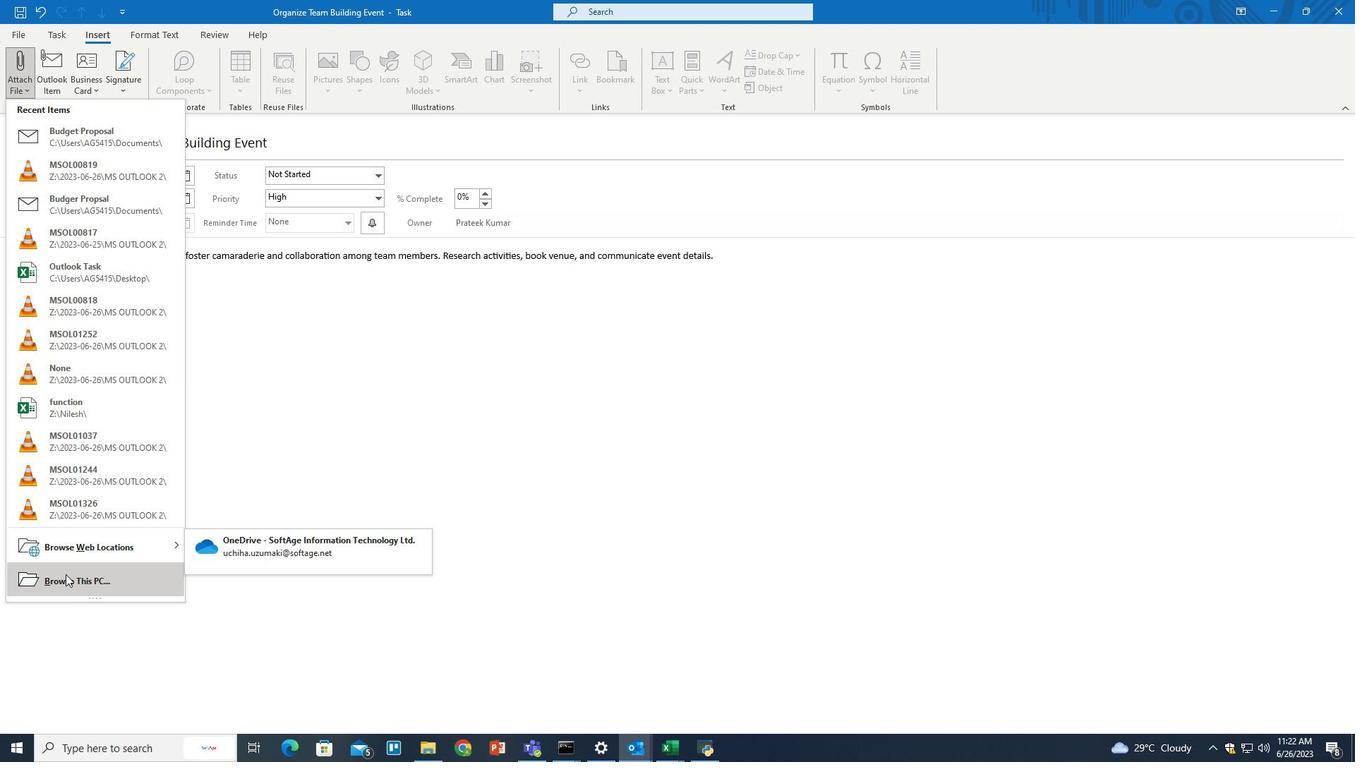 
Action: Mouse moved to (186, 269)
Screenshot: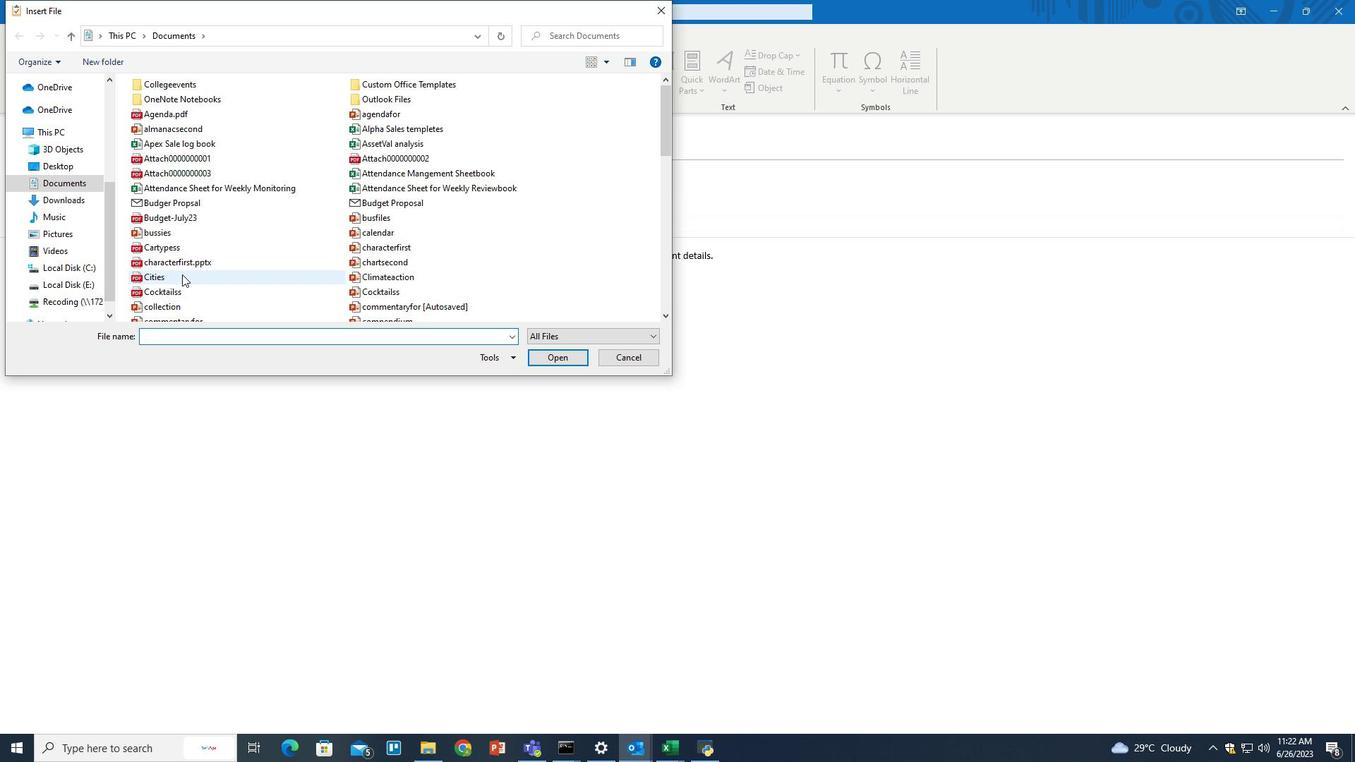 
Action: Mouse scrolled (186, 269) with delta (0, 0)
Screenshot: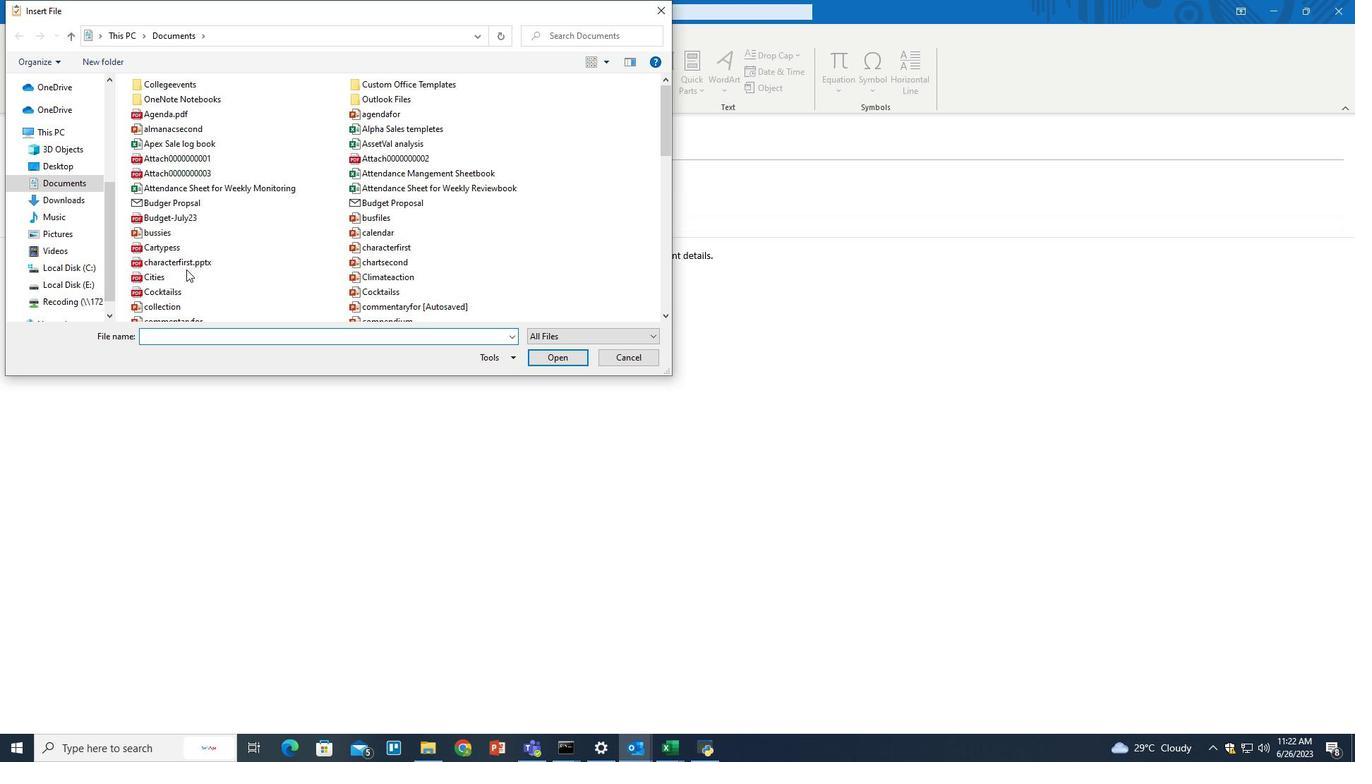
Action: Mouse scrolled (186, 269) with delta (0, 0)
Screenshot: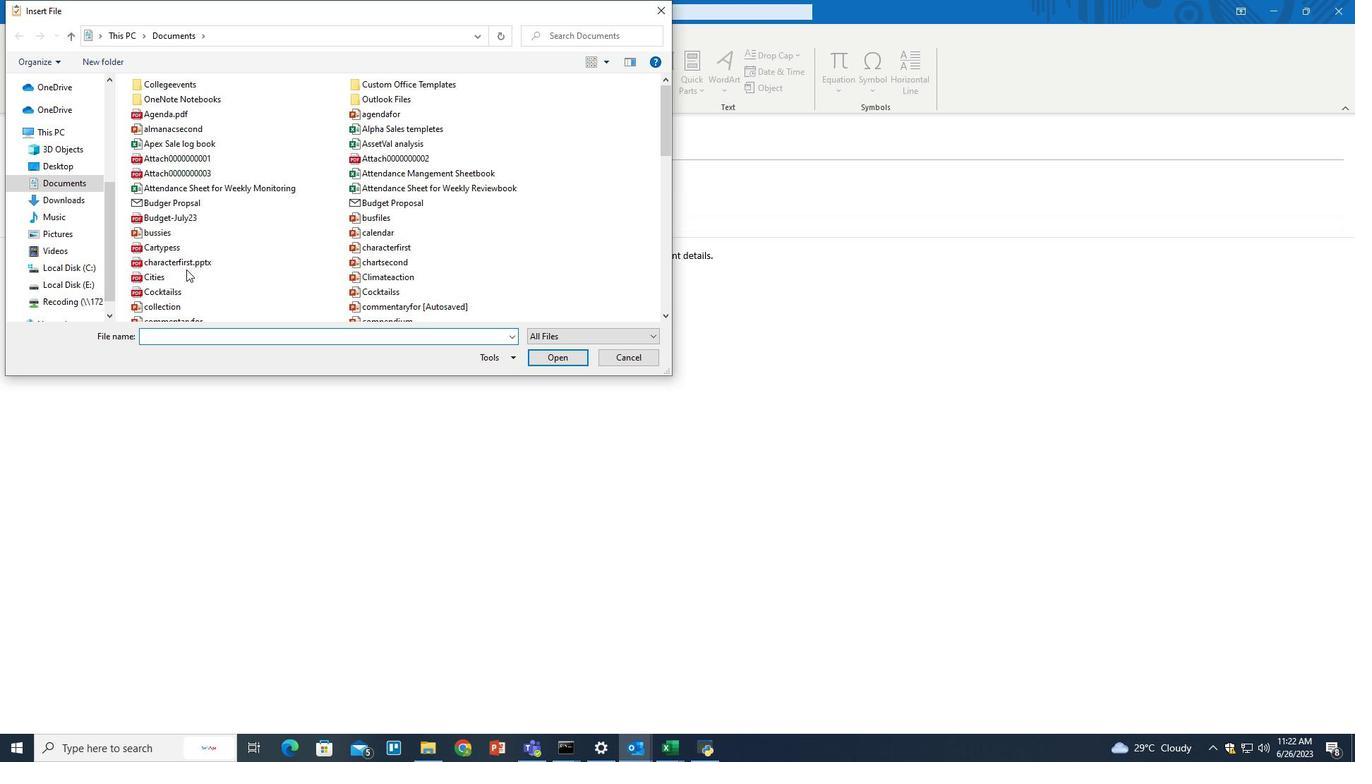 
Action: Mouse scrolled (186, 269) with delta (0, 0)
Screenshot: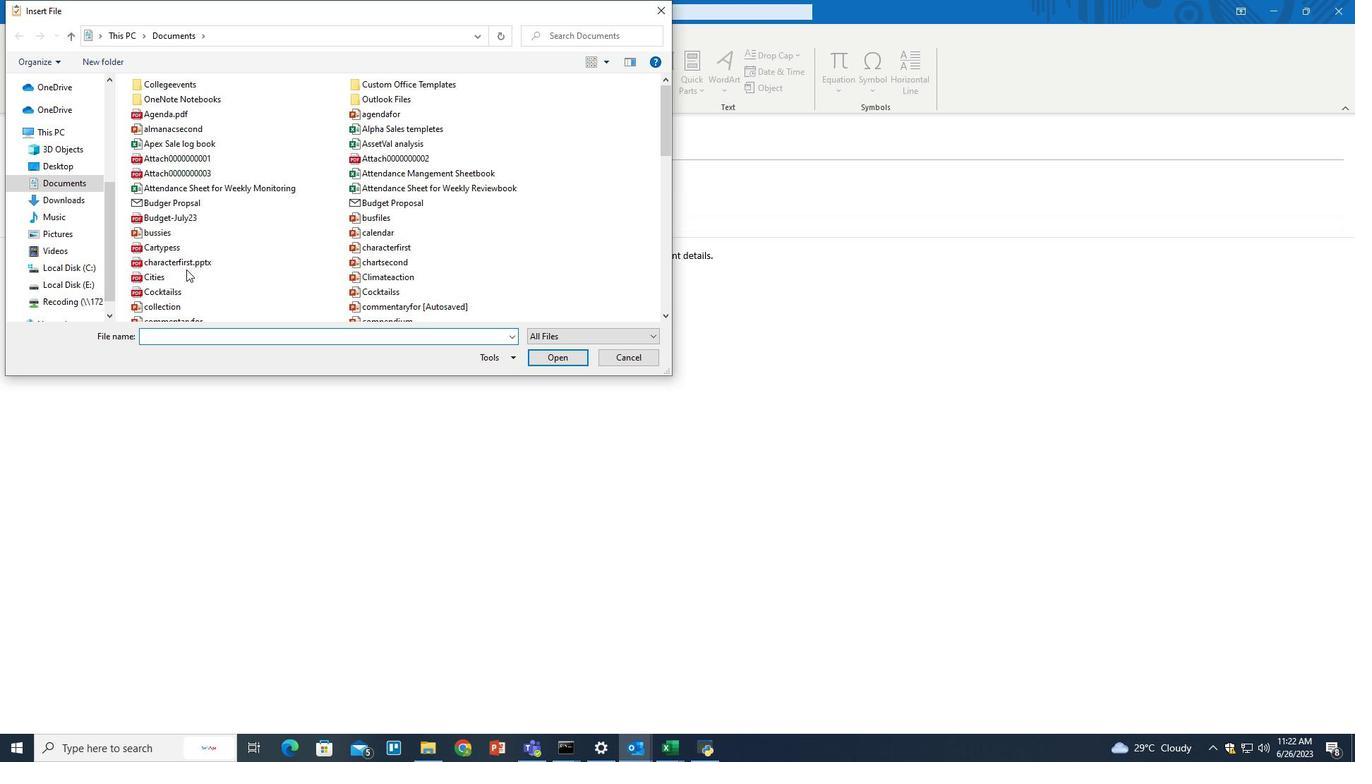 
Action: Mouse scrolled (186, 269) with delta (0, 0)
Screenshot: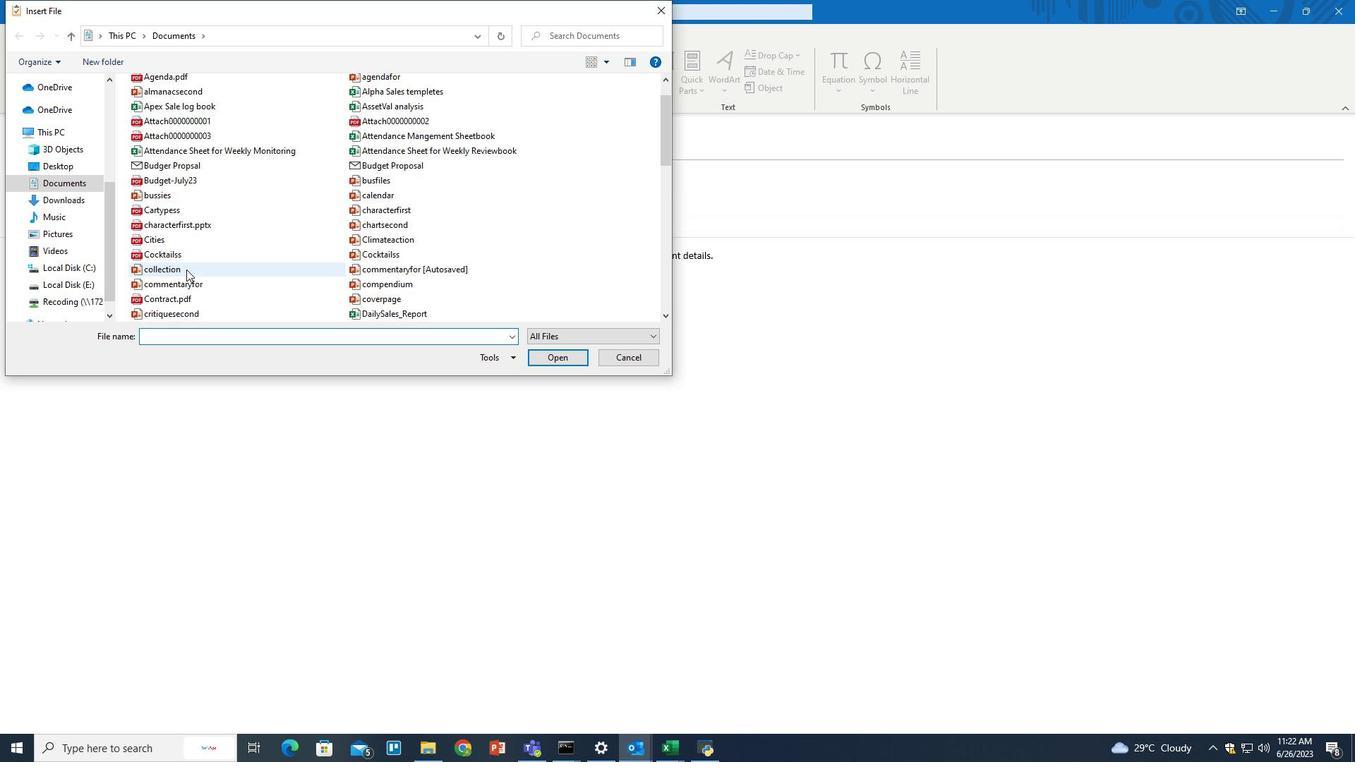 
Action: Mouse scrolled (186, 269) with delta (0, 0)
Screenshot: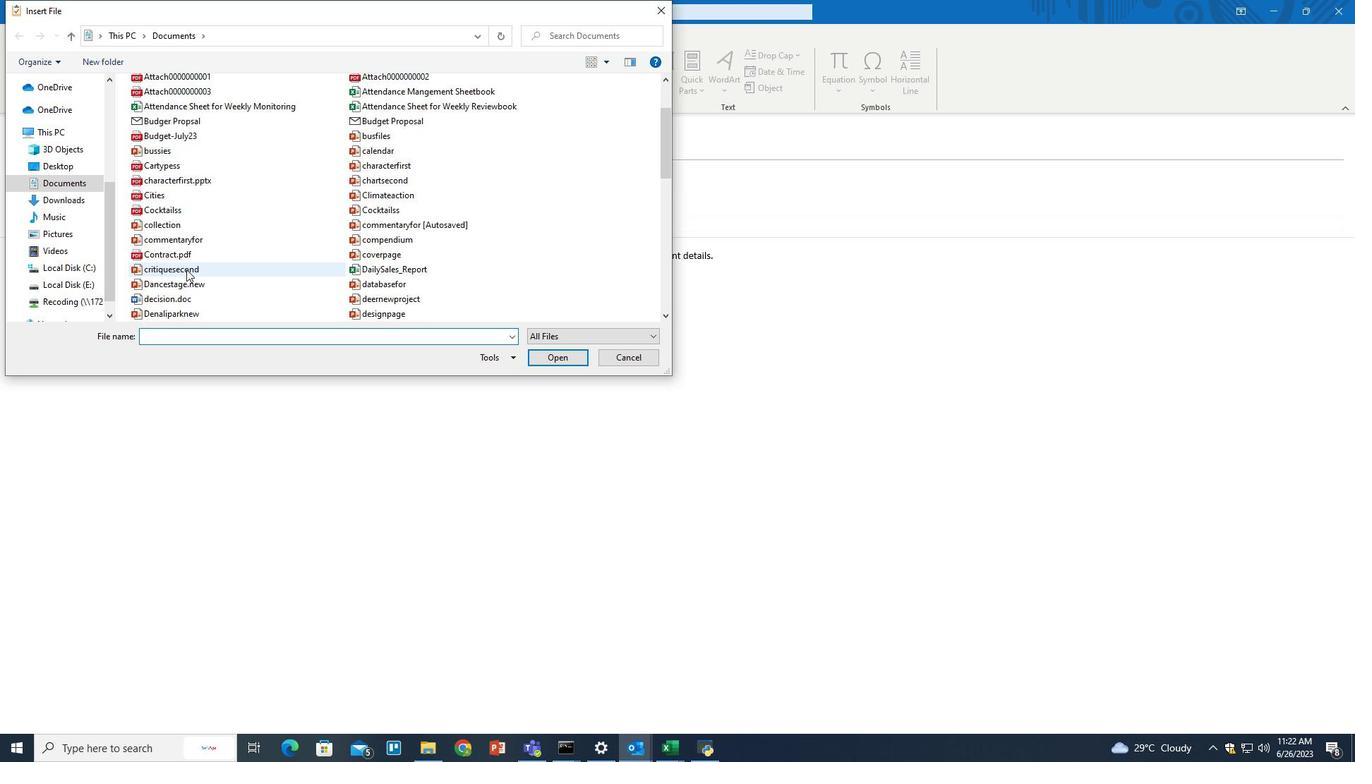
Action: Mouse scrolled (186, 269) with delta (0, 0)
Screenshot: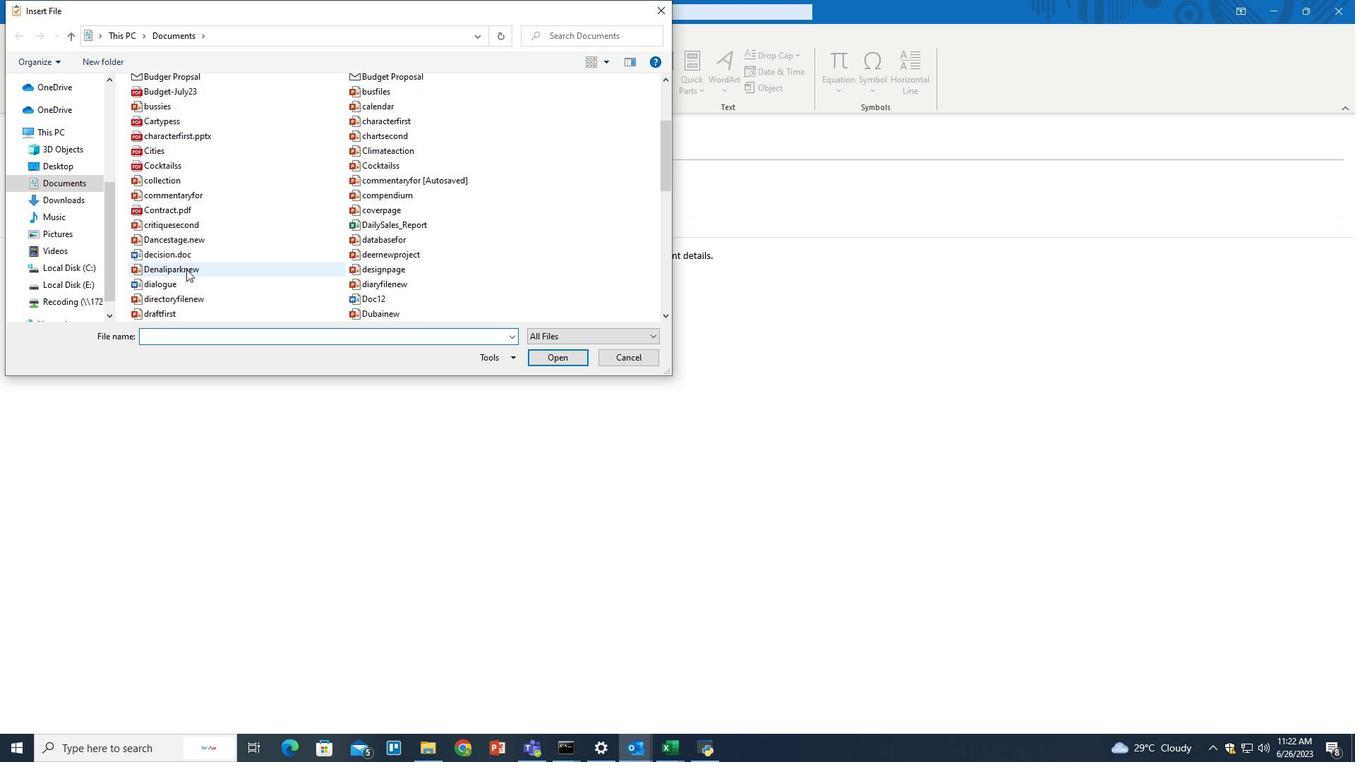 
Action: Mouse scrolled (186, 269) with delta (0, 0)
Screenshot: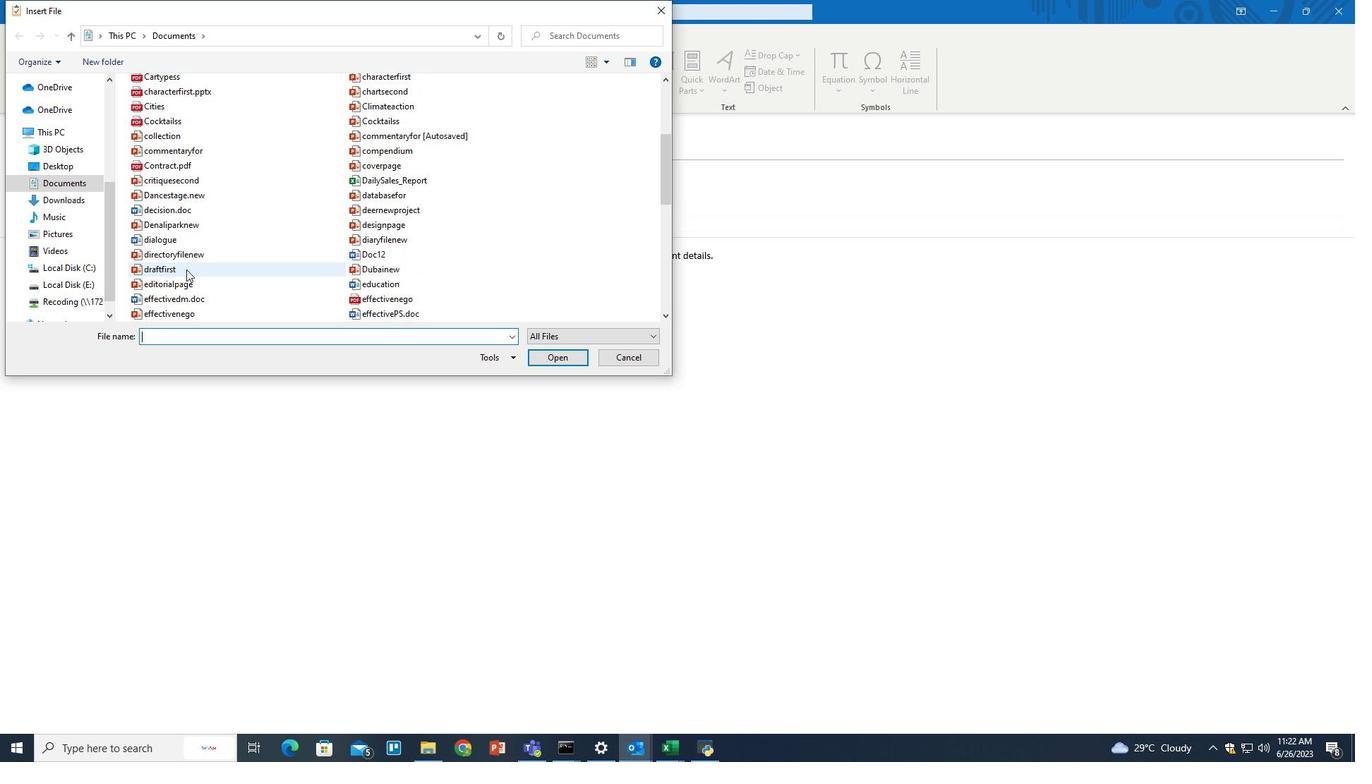 
Action: Mouse scrolled (186, 269) with delta (0, 0)
Screenshot: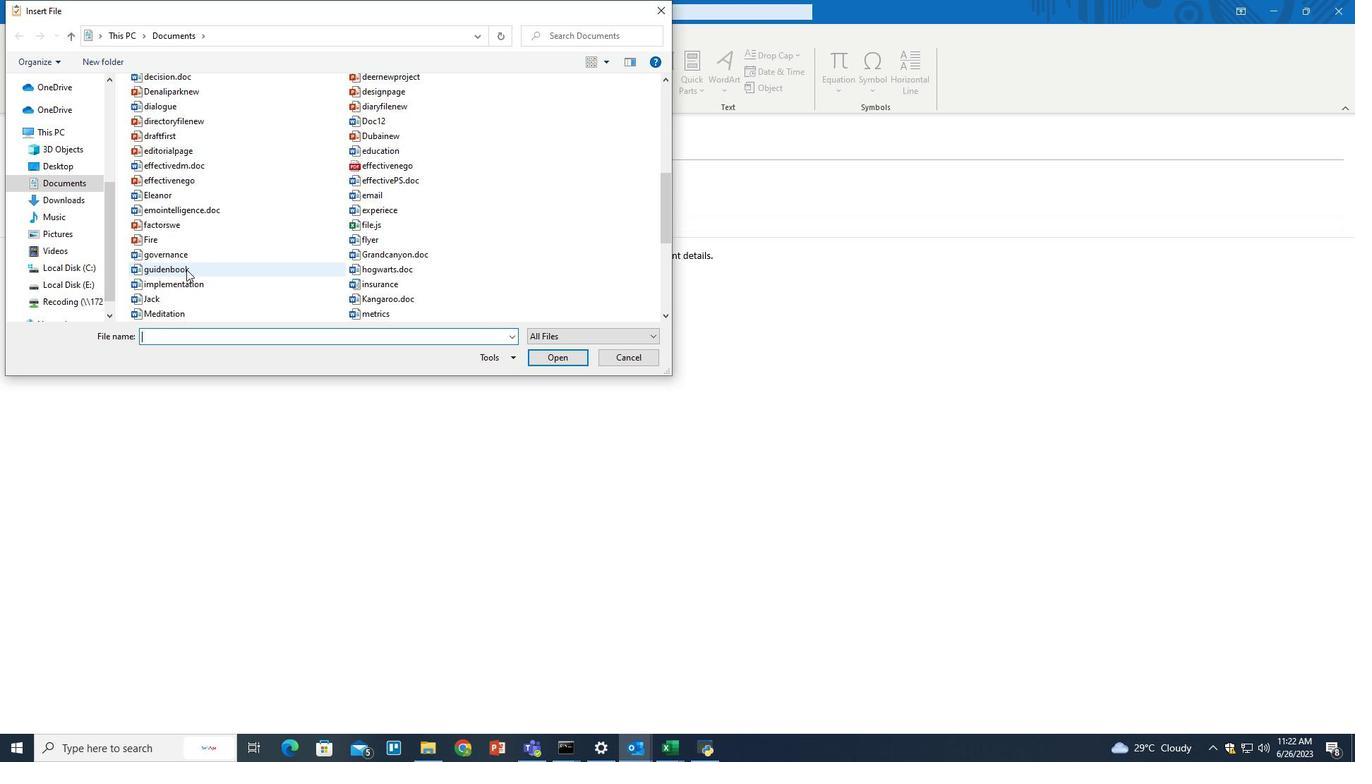 
Action: Mouse scrolled (186, 269) with delta (0, 0)
Screenshot: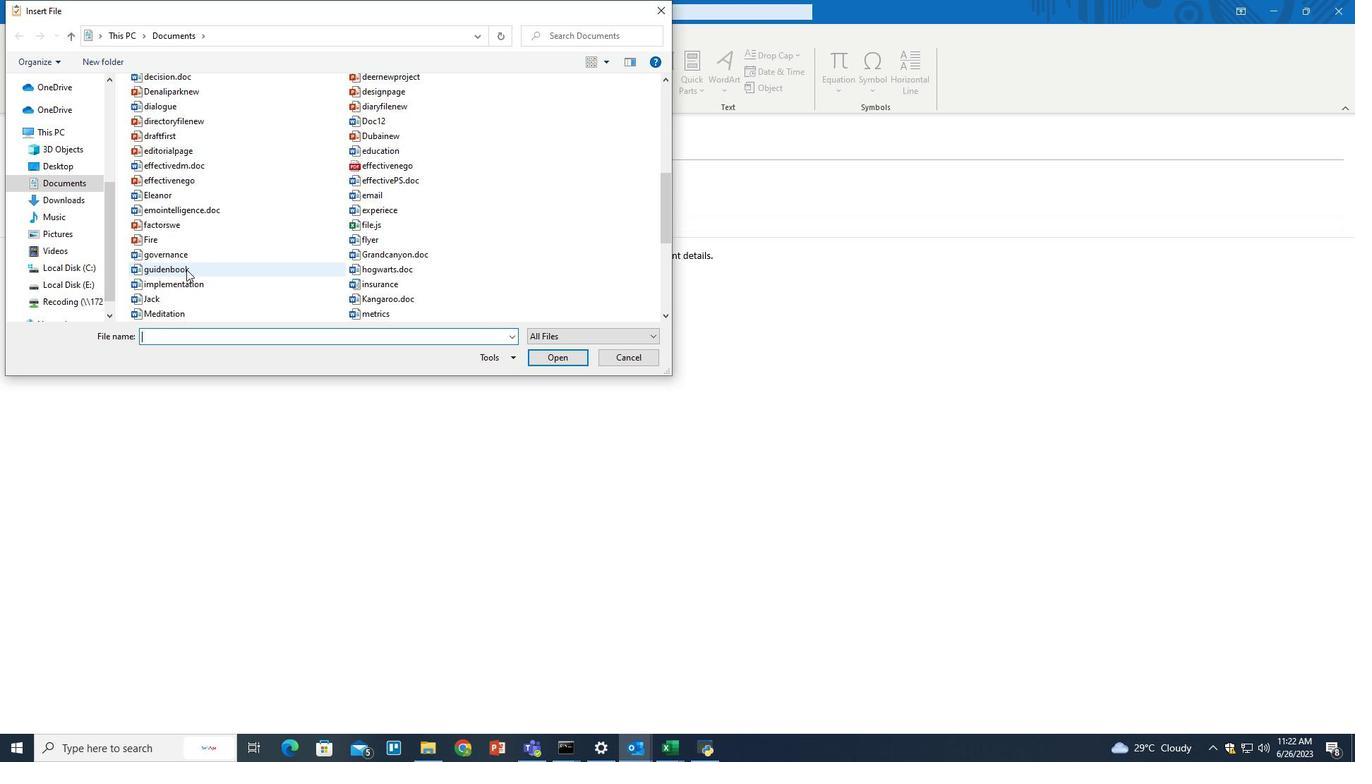 
Action: Mouse scrolled (186, 269) with delta (0, 0)
Screenshot: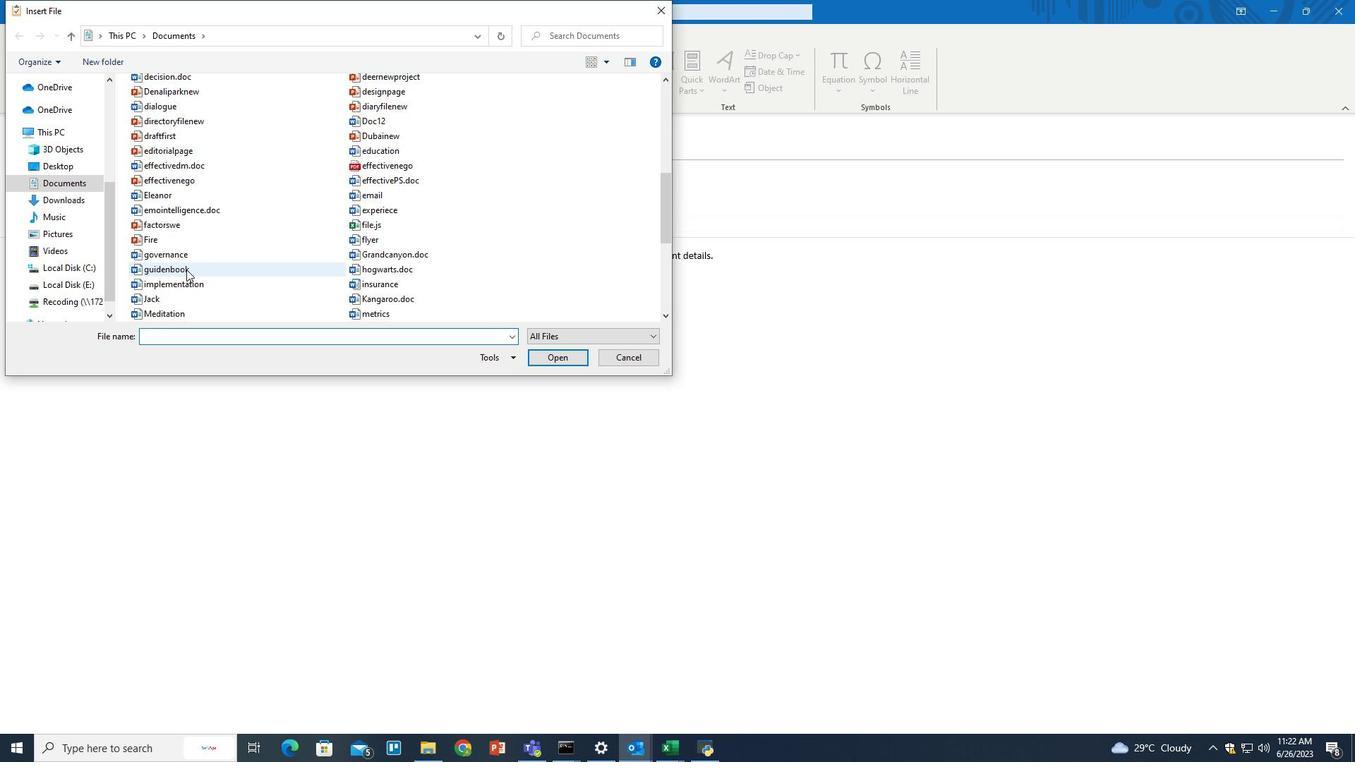 
Action: Mouse scrolled (186, 269) with delta (0, 0)
Screenshot: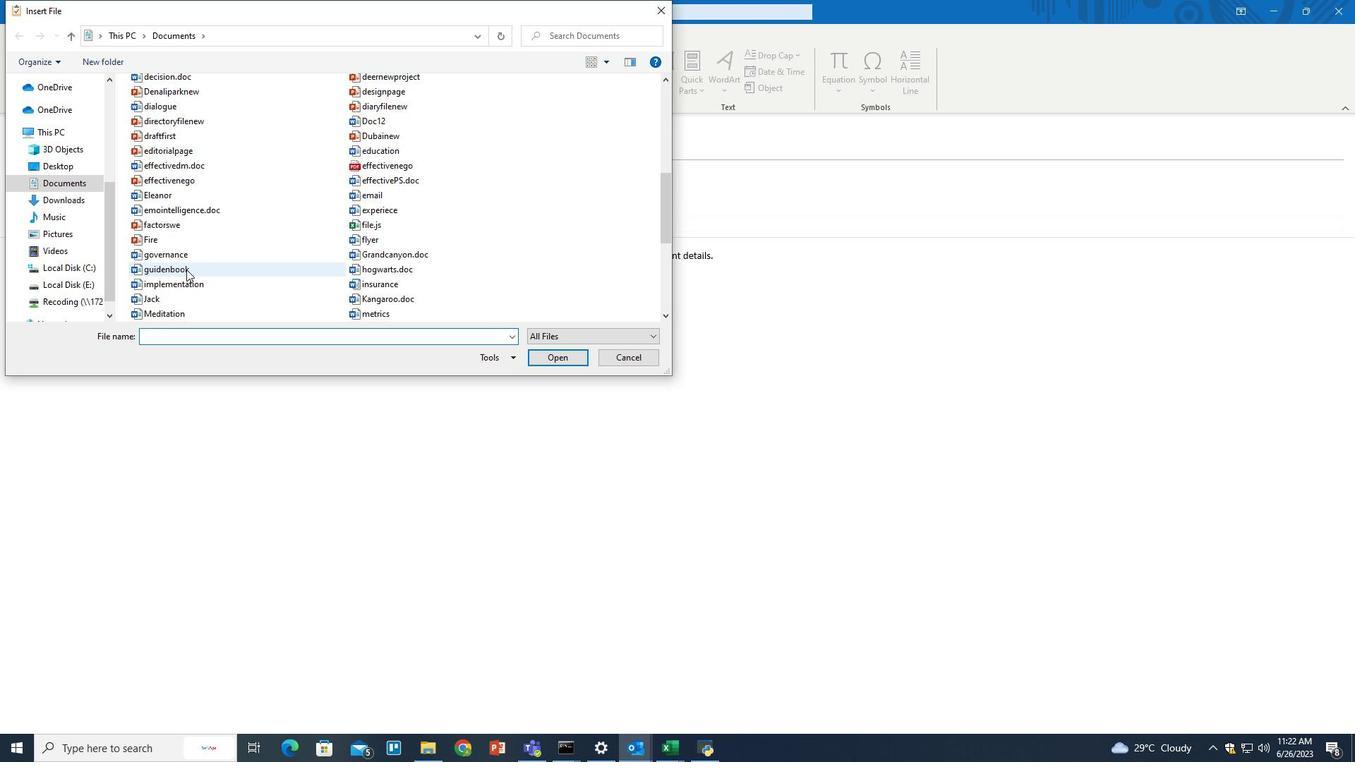 
Action: Mouse scrolled (186, 269) with delta (0, 0)
Screenshot: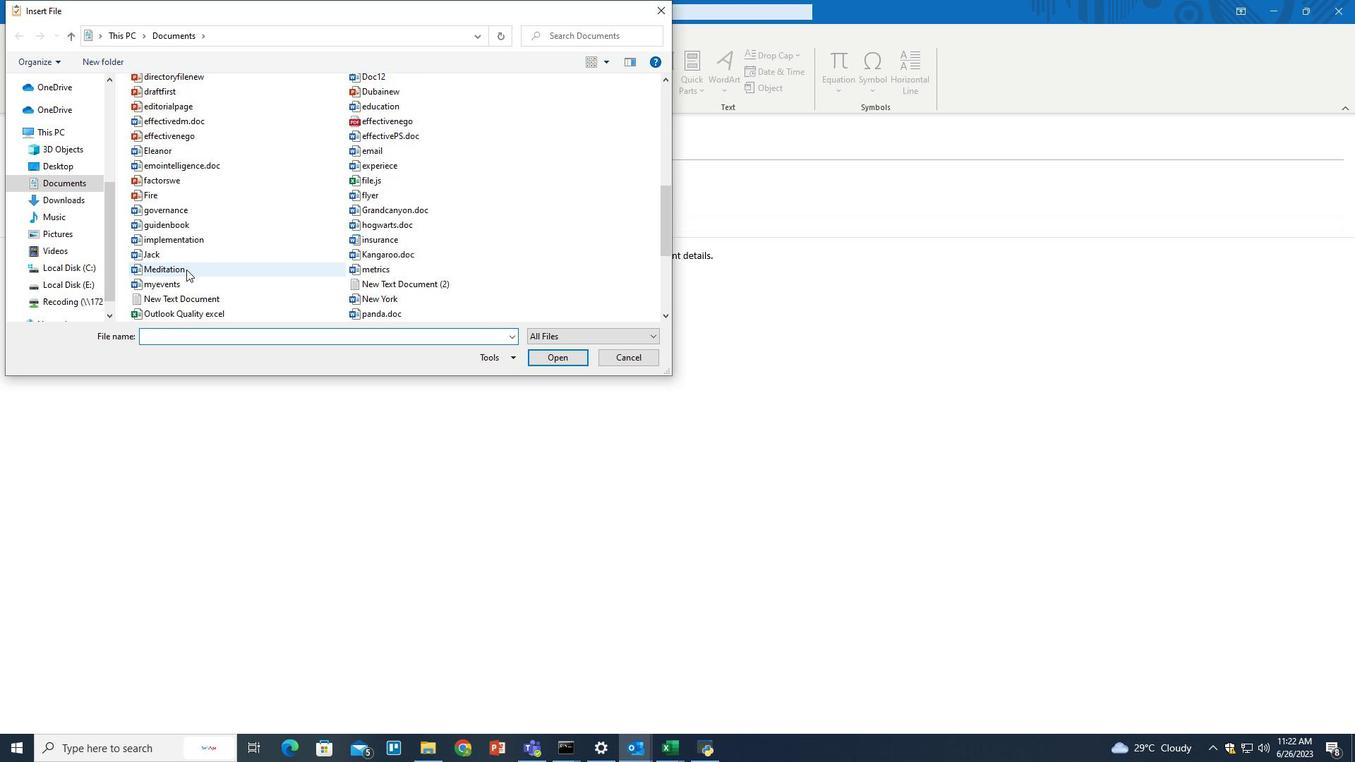 
Action: Mouse scrolled (186, 269) with delta (0, 0)
Screenshot: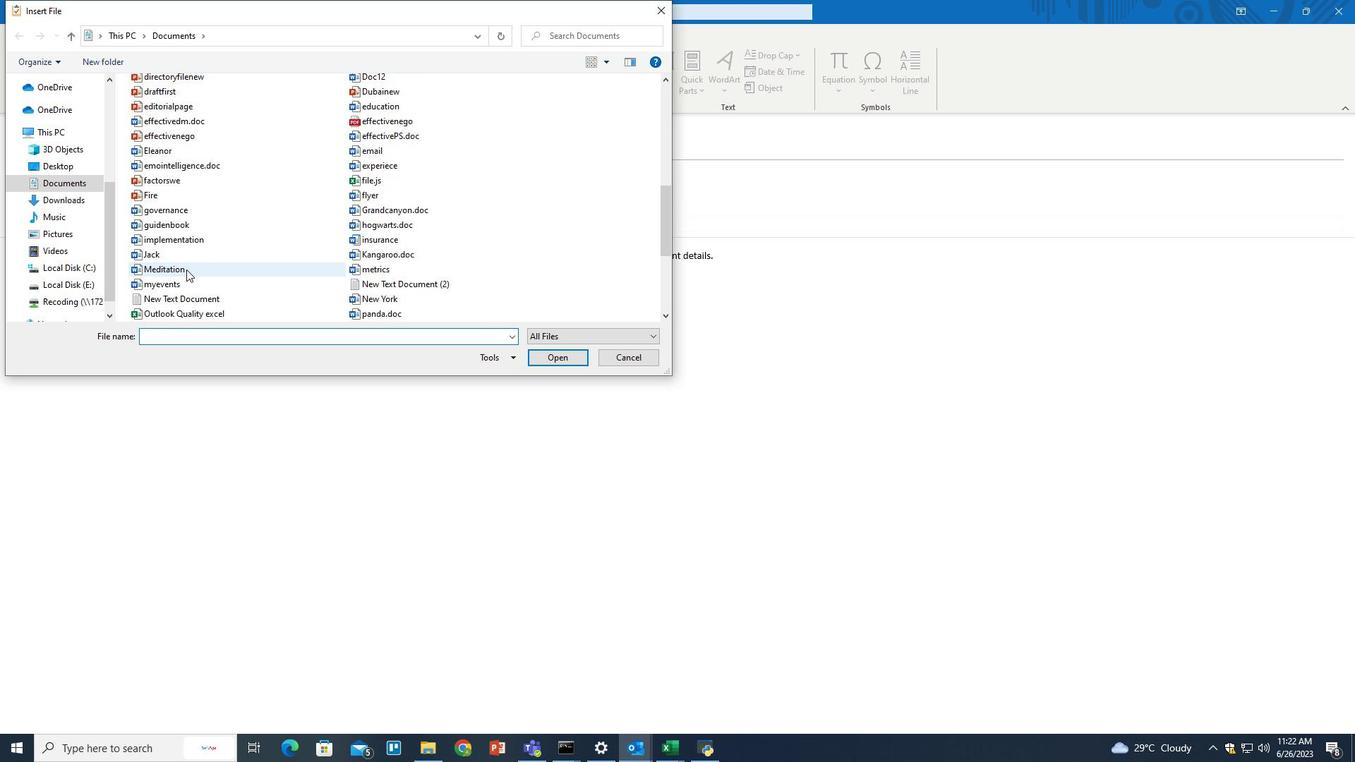 
Action: Mouse scrolled (186, 269) with delta (0, 0)
Screenshot: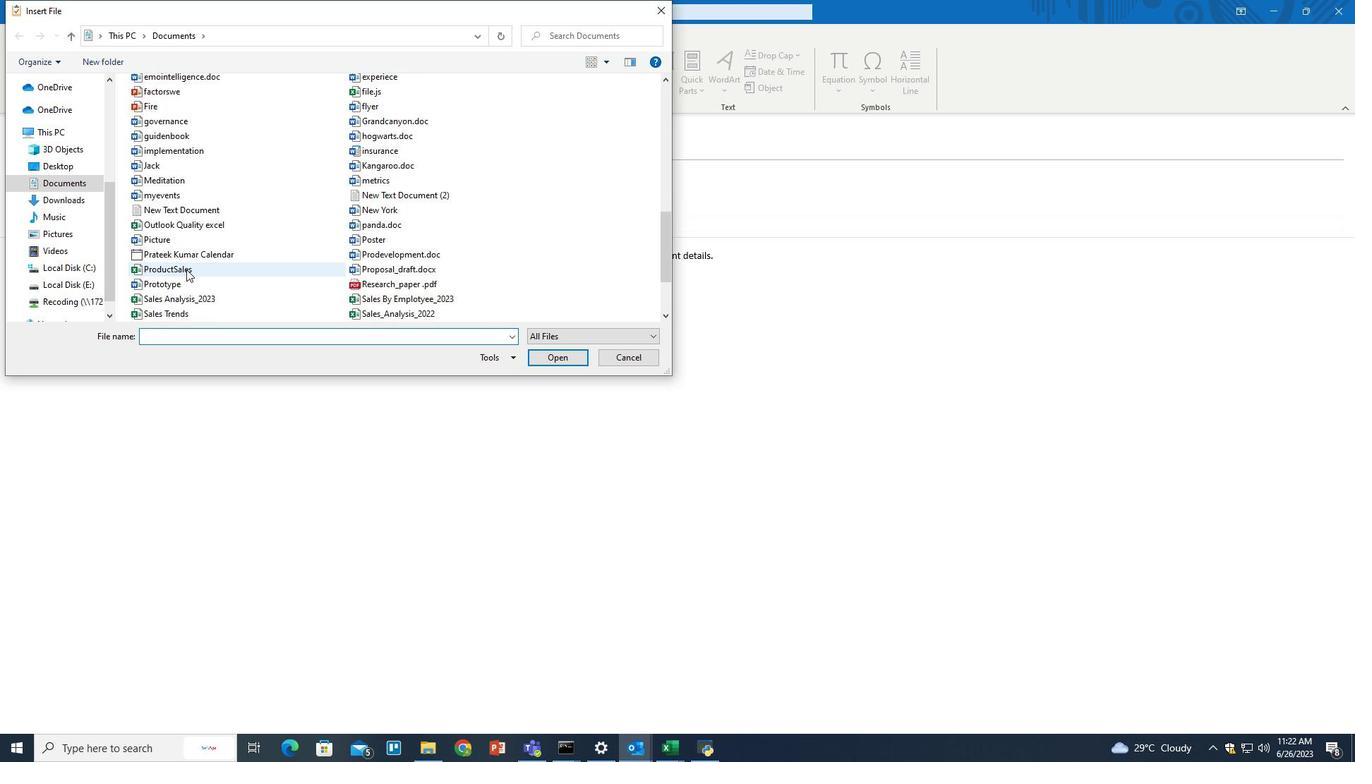 
Action: Mouse scrolled (186, 269) with delta (0, 0)
Screenshot: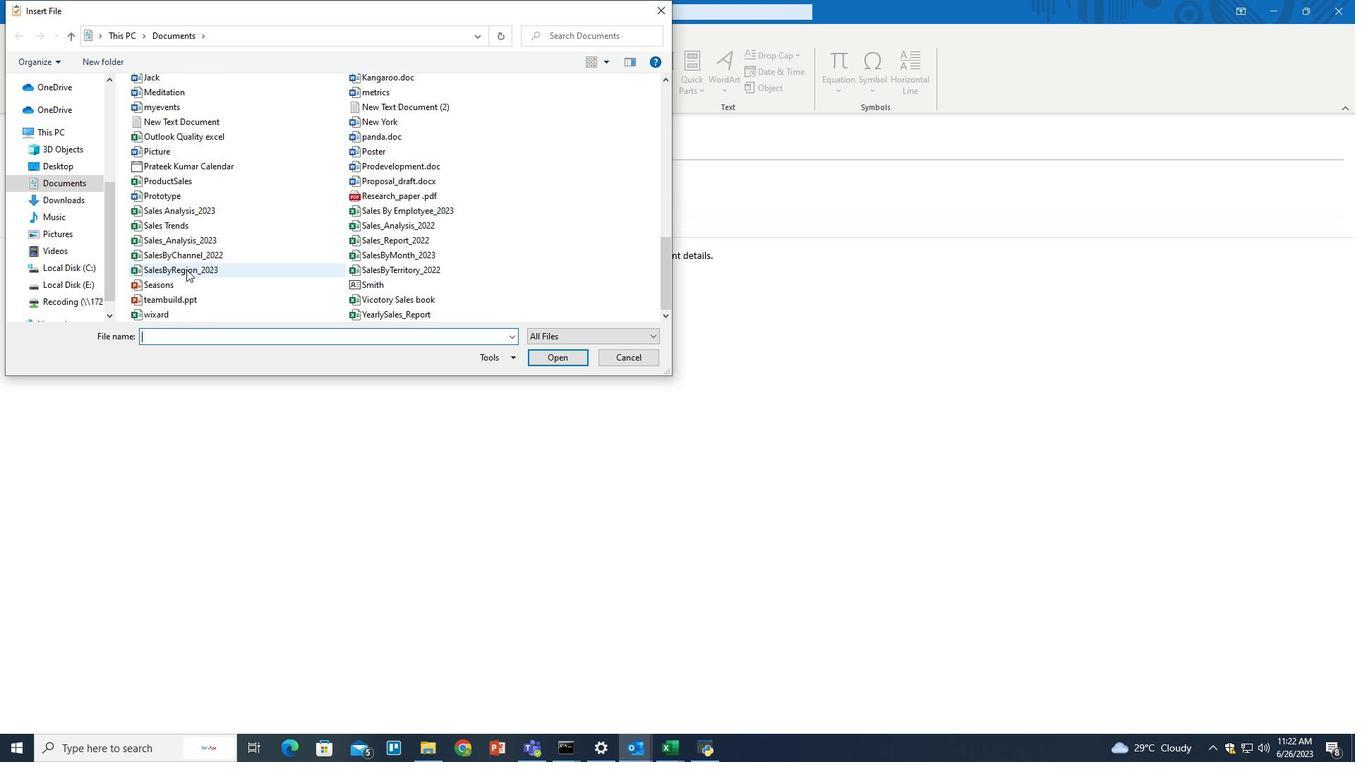 
Action: Mouse scrolled (186, 269) with delta (0, 0)
Screenshot: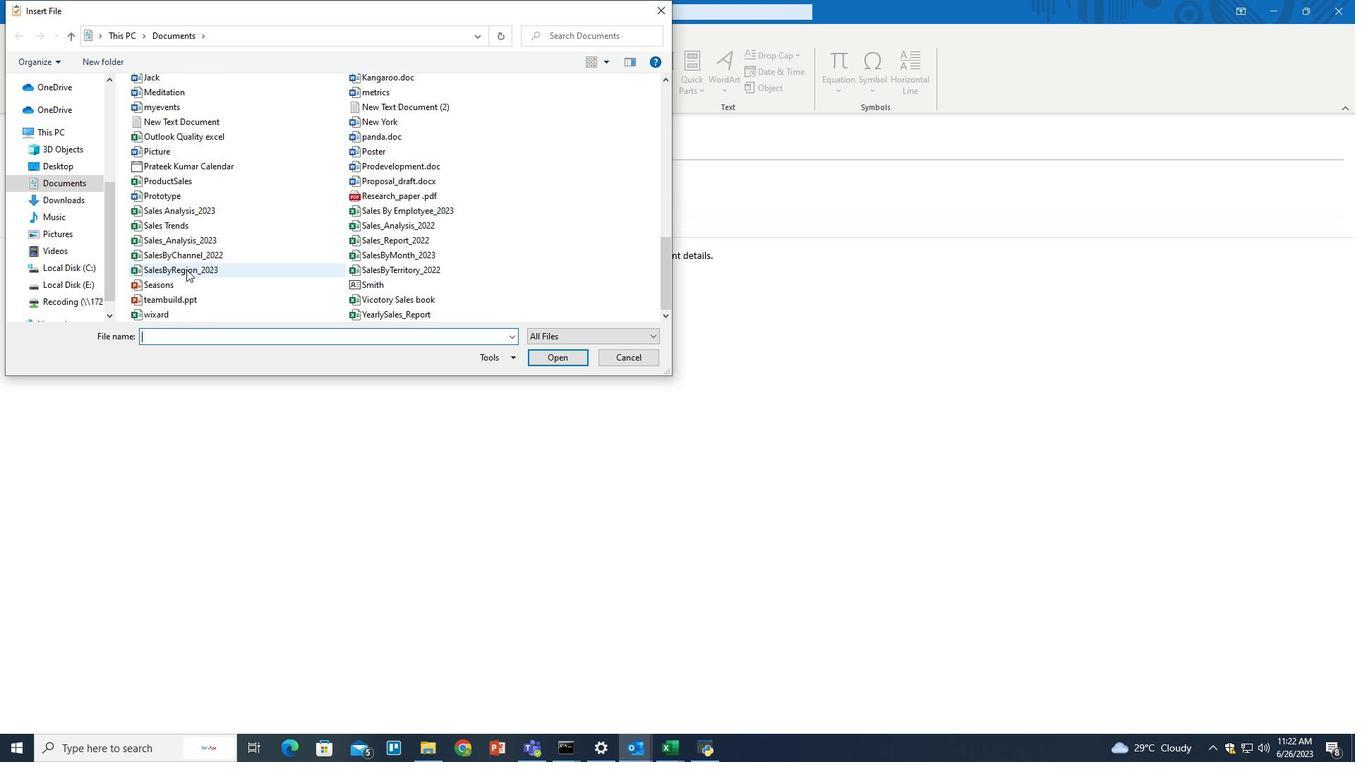 
Action: Mouse moved to (179, 297)
Screenshot: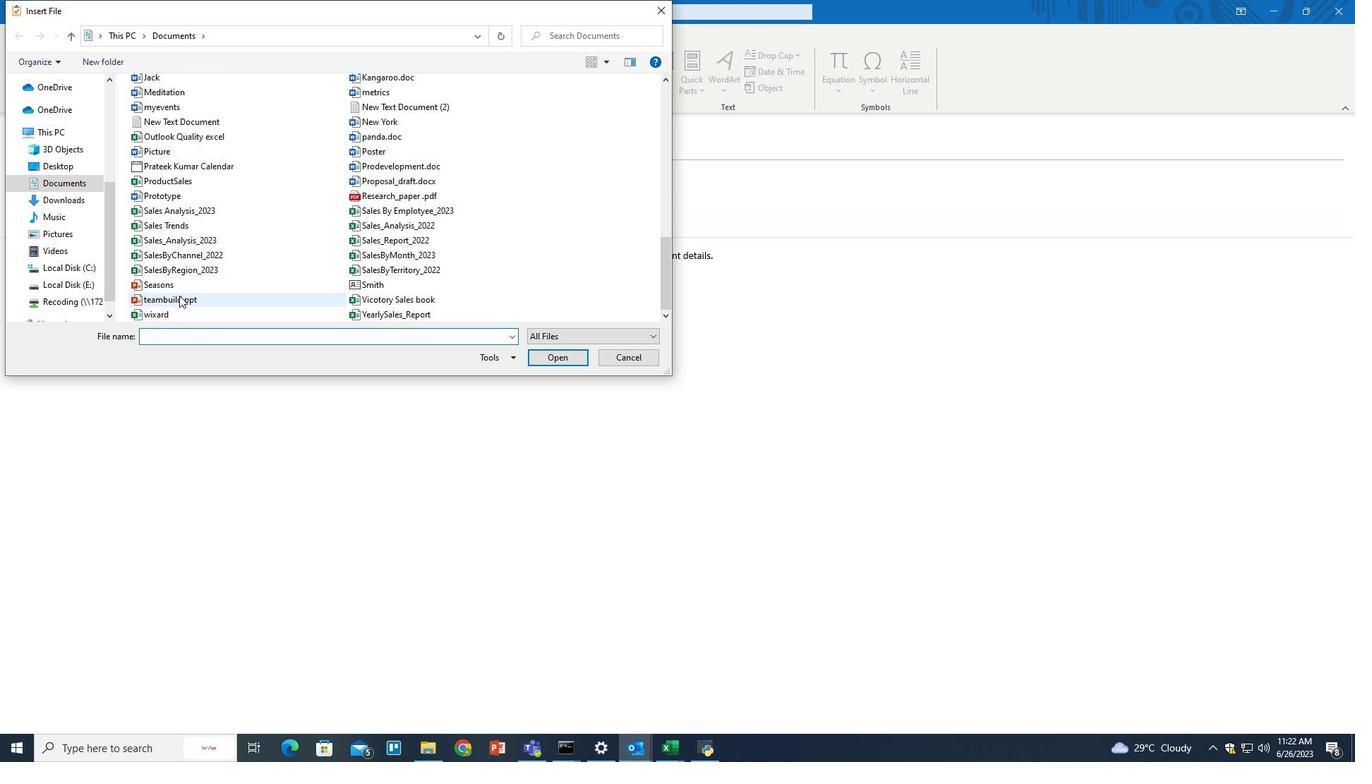 
Action: Mouse pressed left at (179, 297)
Screenshot: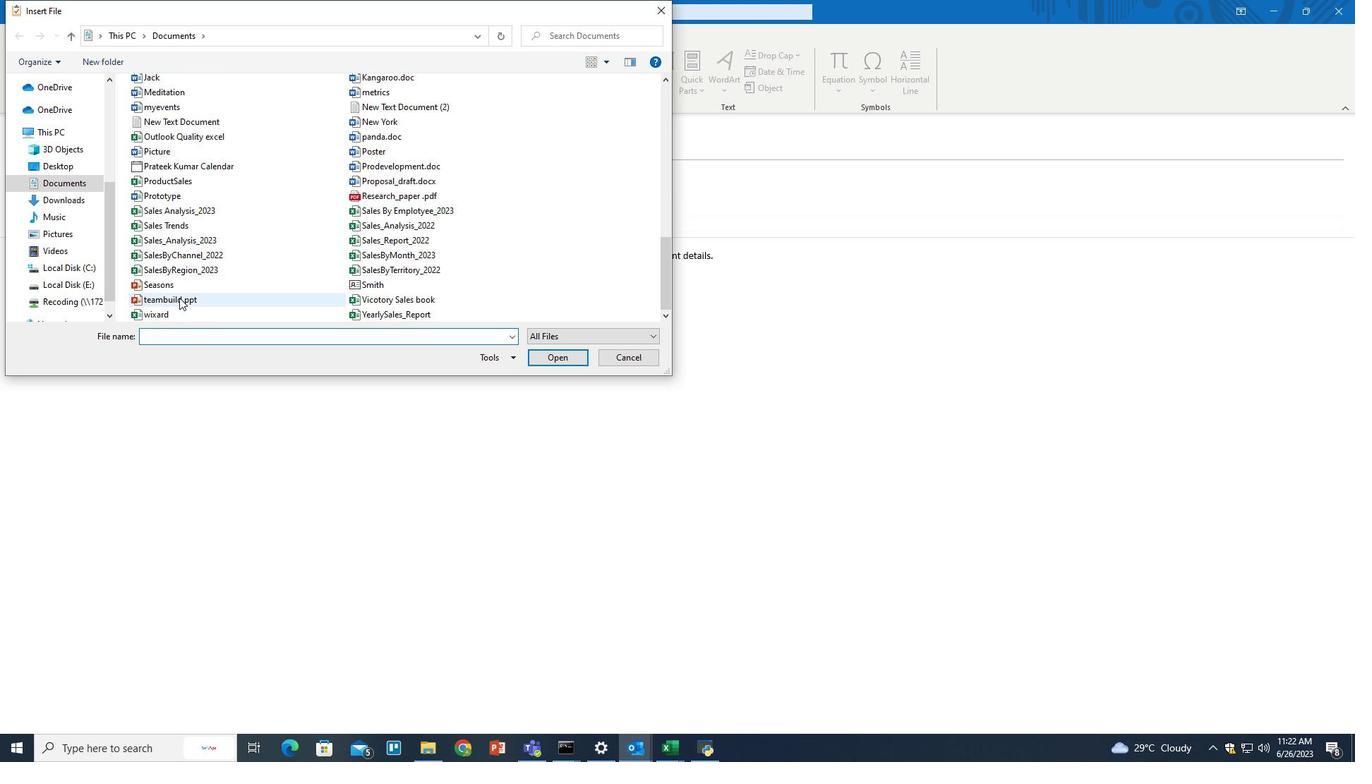 
Action: Mouse moved to (543, 358)
Screenshot: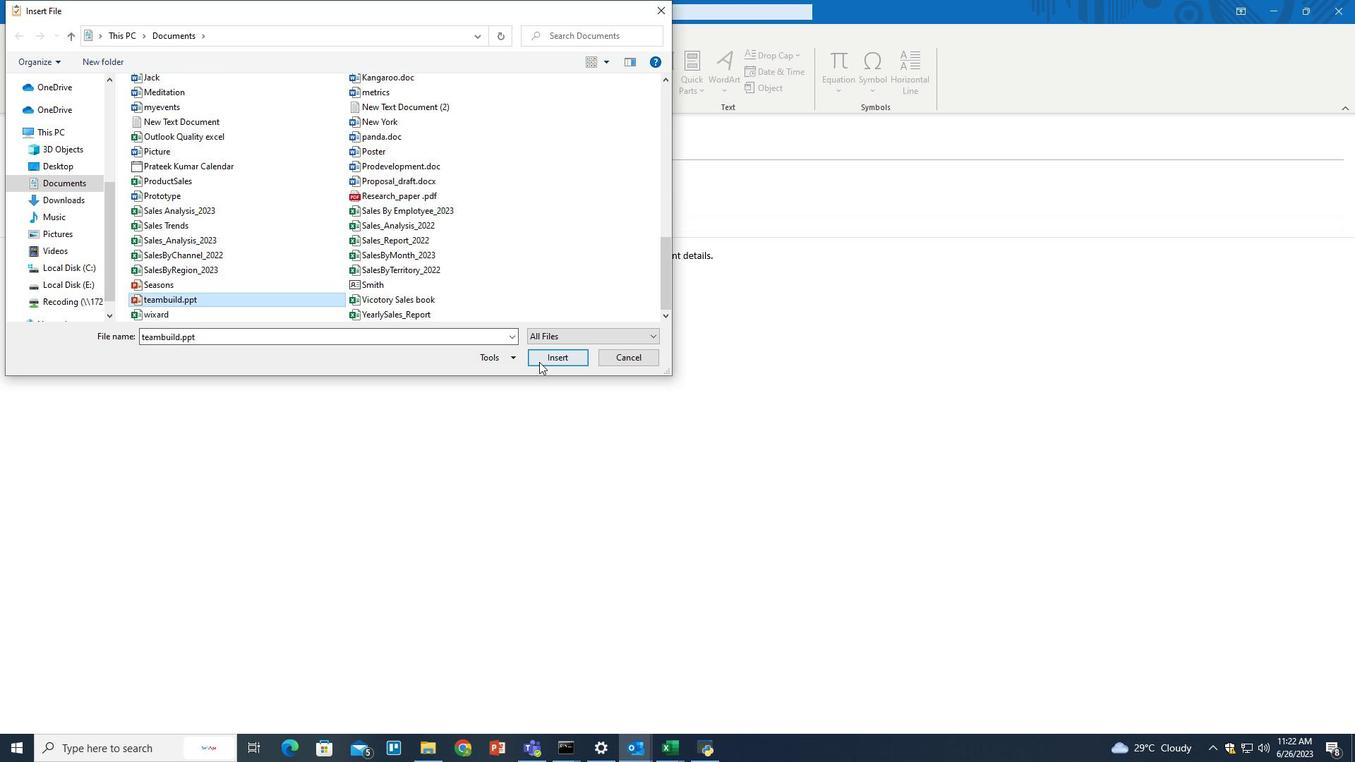 
Action: Mouse pressed left at (543, 358)
Screenshot: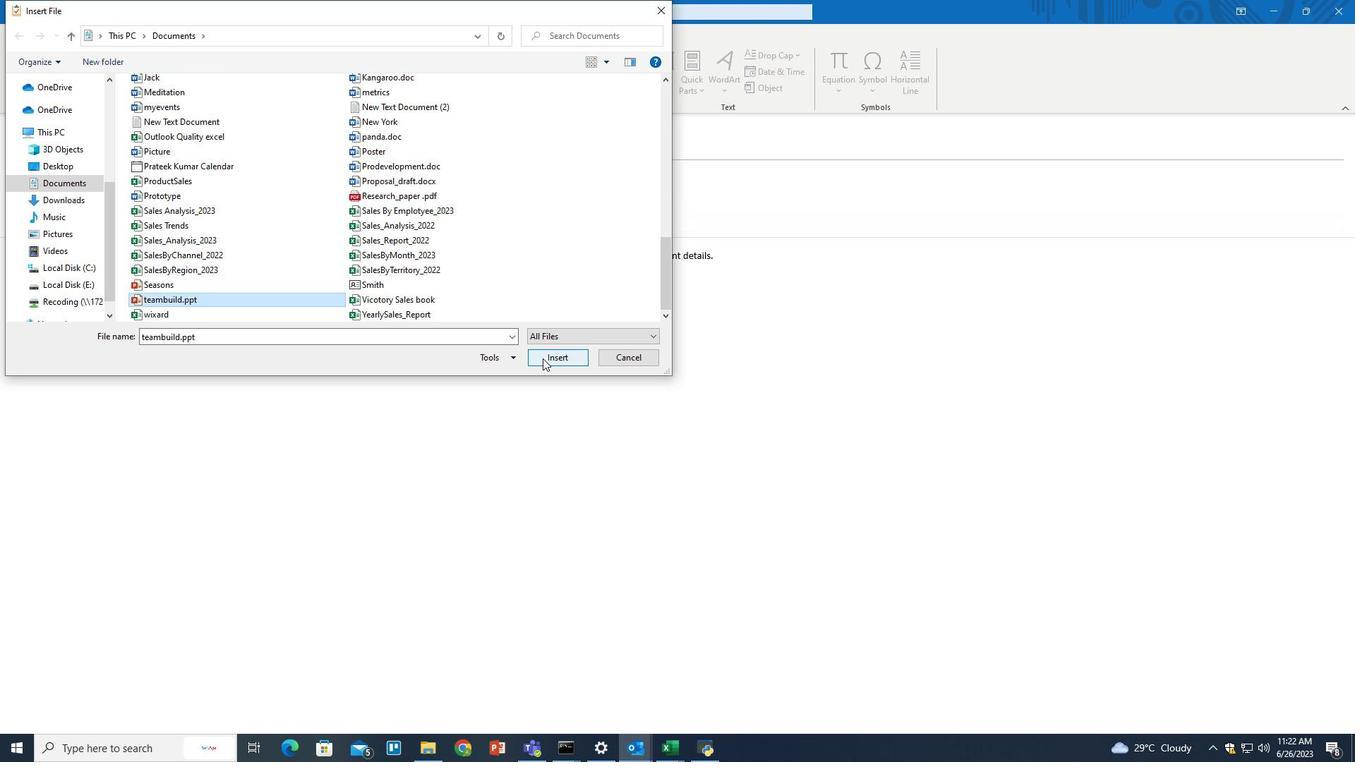 
Action: Mouse moved to (55, 35)
Screenshot: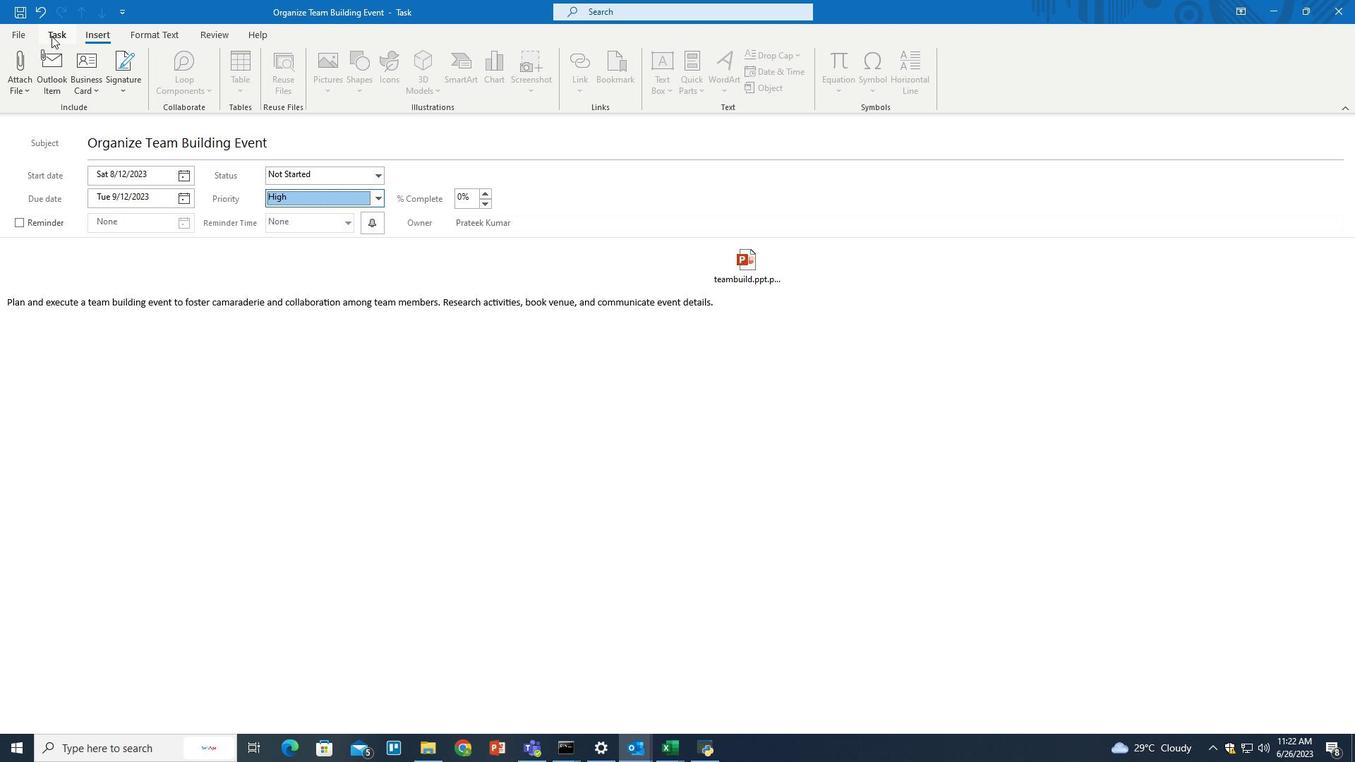 
Action: Mouse pressed left at (55, 35)
Screenshot: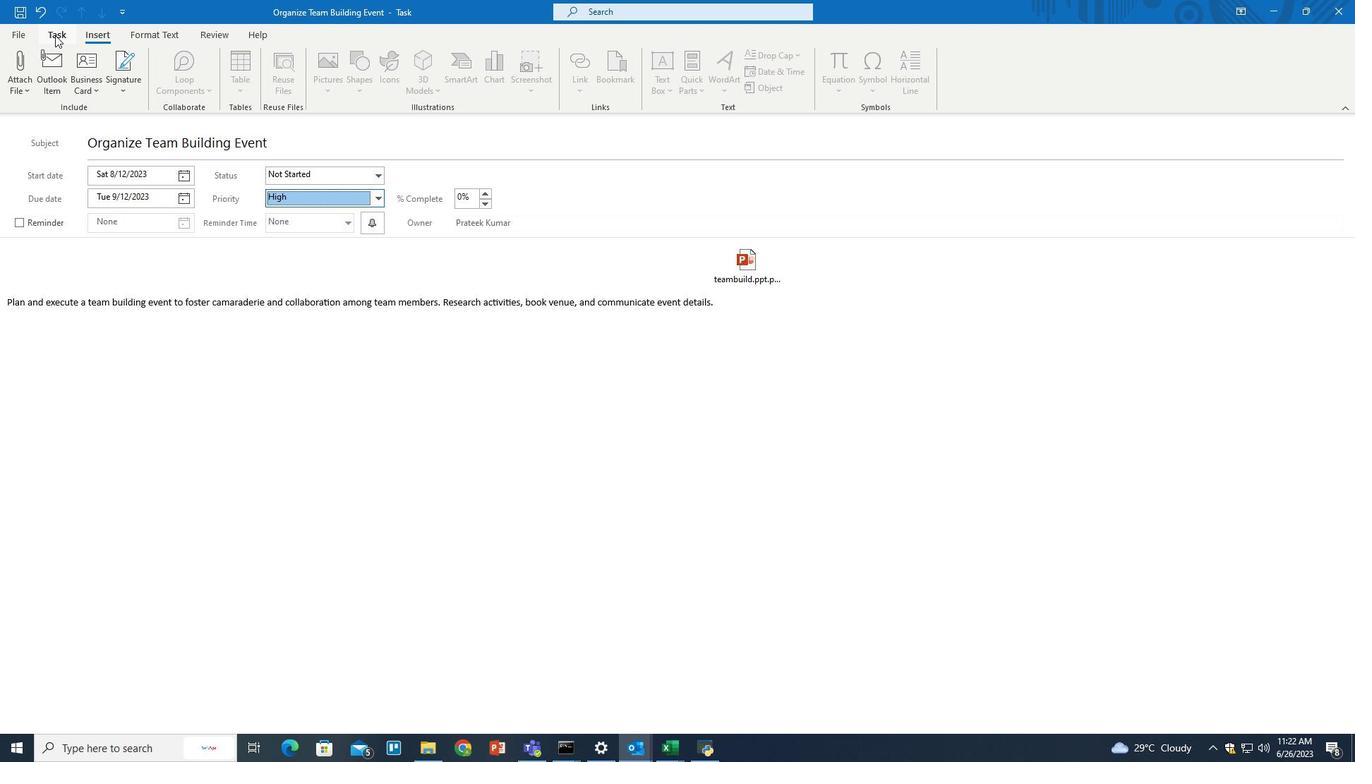 
Action: Mouse moved to (12, 63)
Screenshot: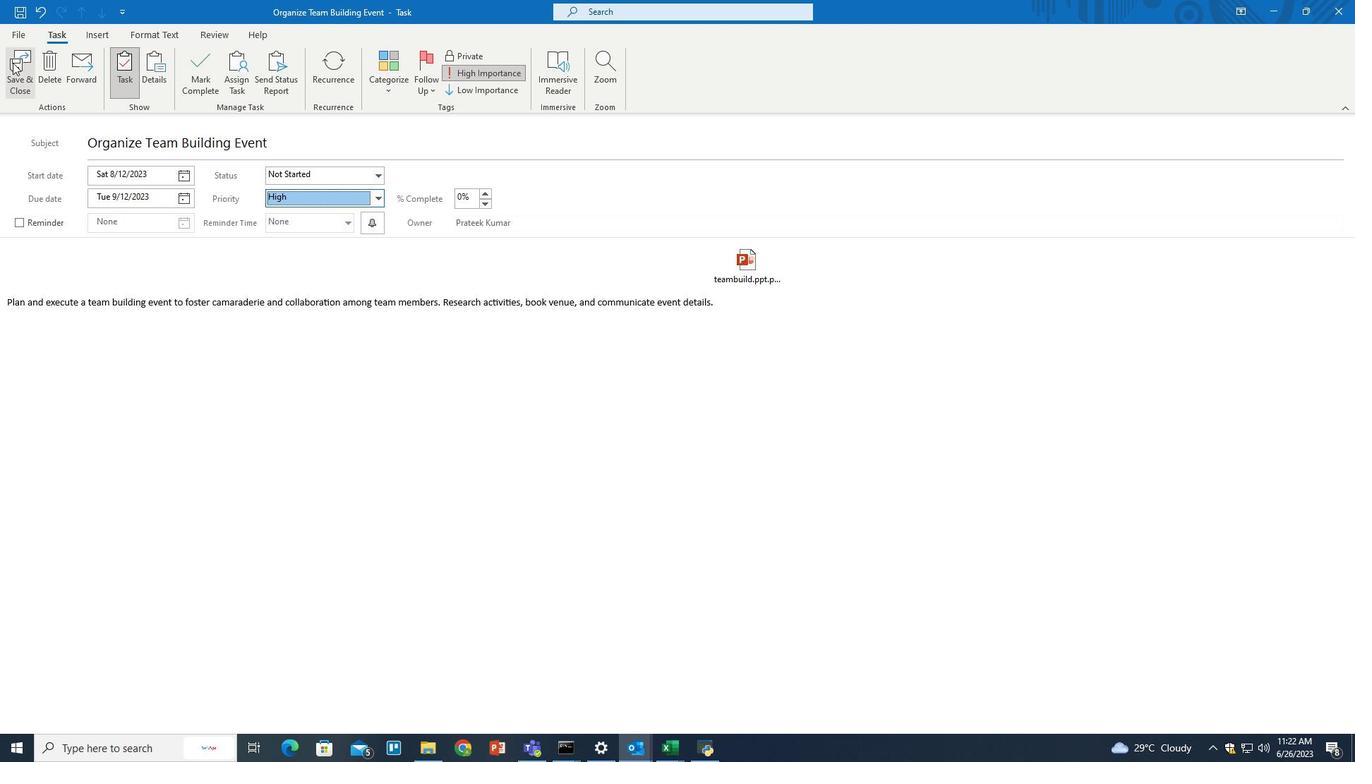 
Action: Mouse pressed left at (12, 63)
Screenshot: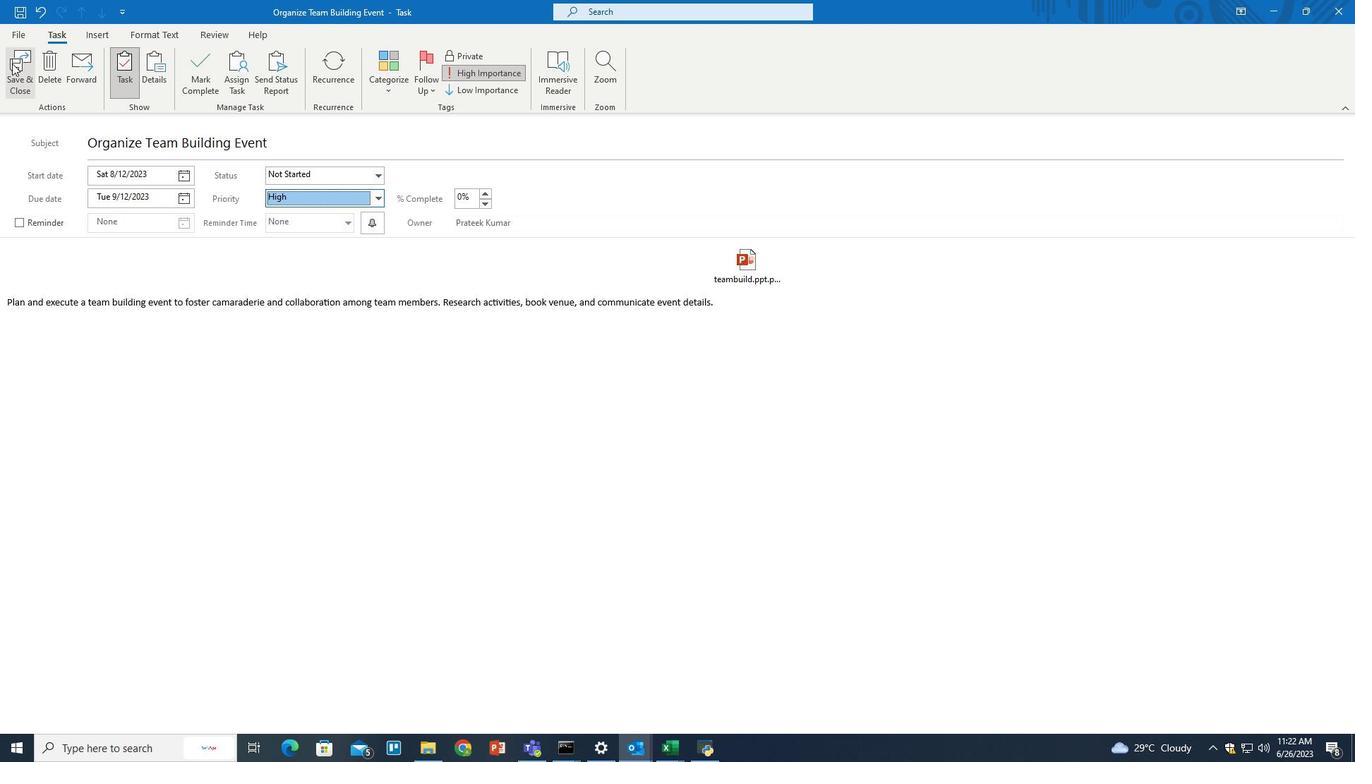 
Action: Mouse moved to (170, 364)
Screenshot: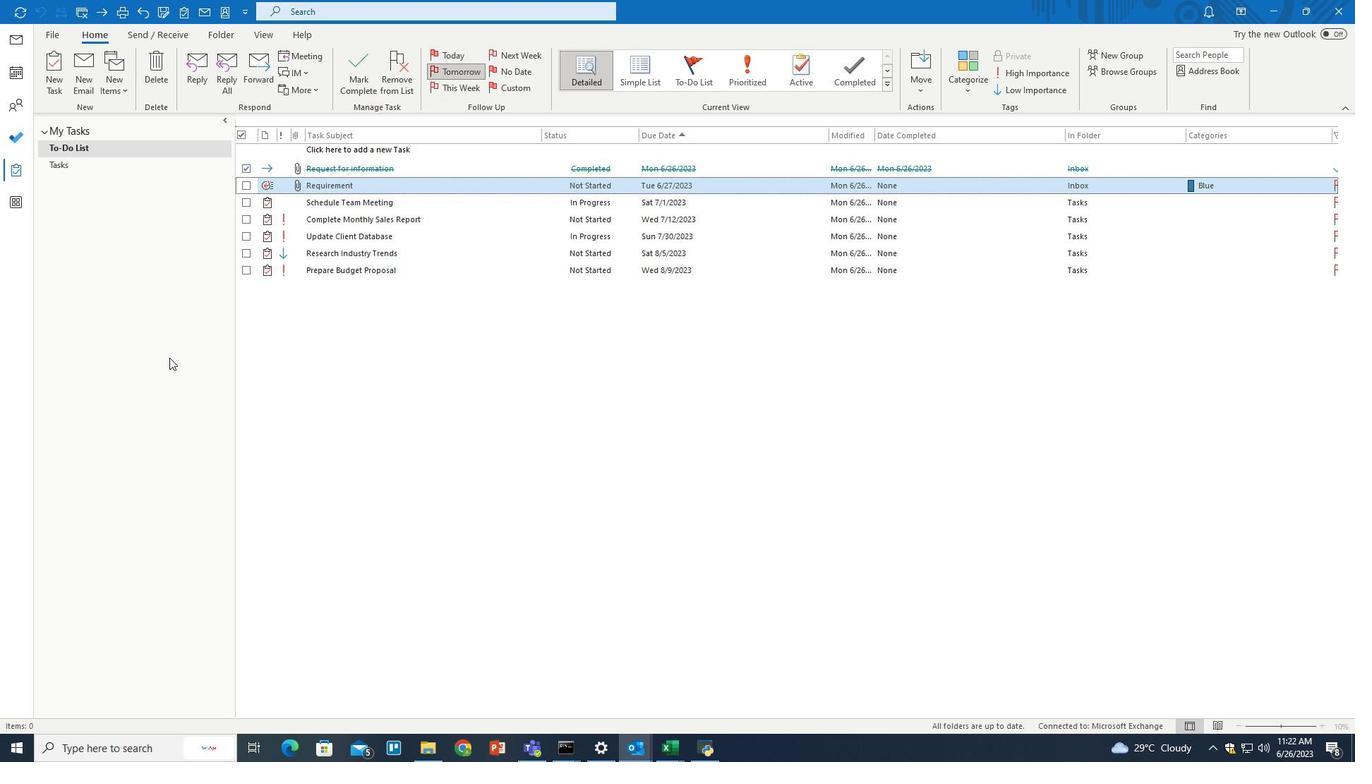 
